 Task: Look for space in San Jerónimo Ixtepec, Mexico from 9th June, 2023 to 16th June, 2023 for 2 adults in price range Rs.8000 to Rs.16000. Place can be entire place with 2 bedrooms having 2 beds and 1 bathroom. Property type can be house, flat, guest house. Booking option can be shelf check-in. Required host language is English.
Action: Mouse moved to (407, 89)
Screenshot: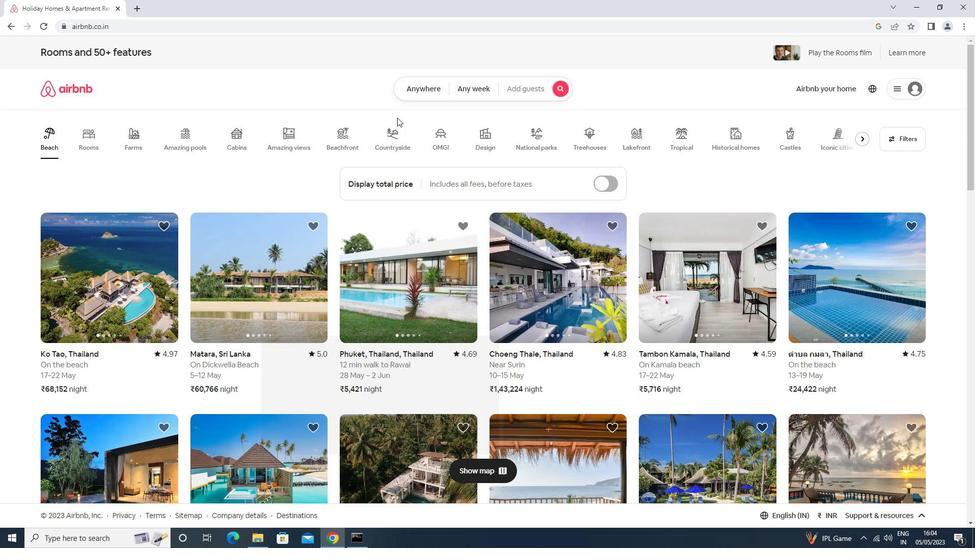 
Action: Mouse pressed left at (407, 89)
Screenshot: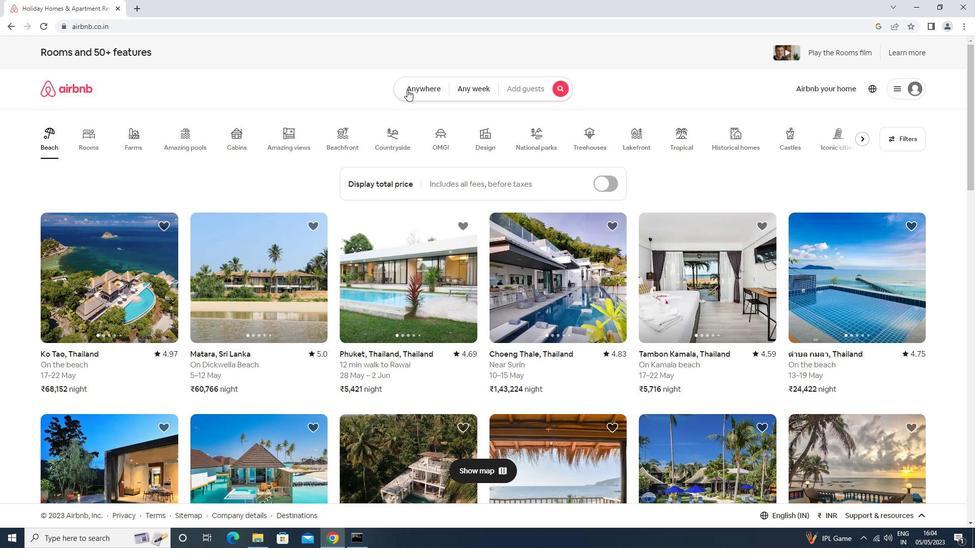 
Action: Mouse moved to (346, 125)
Screenshot: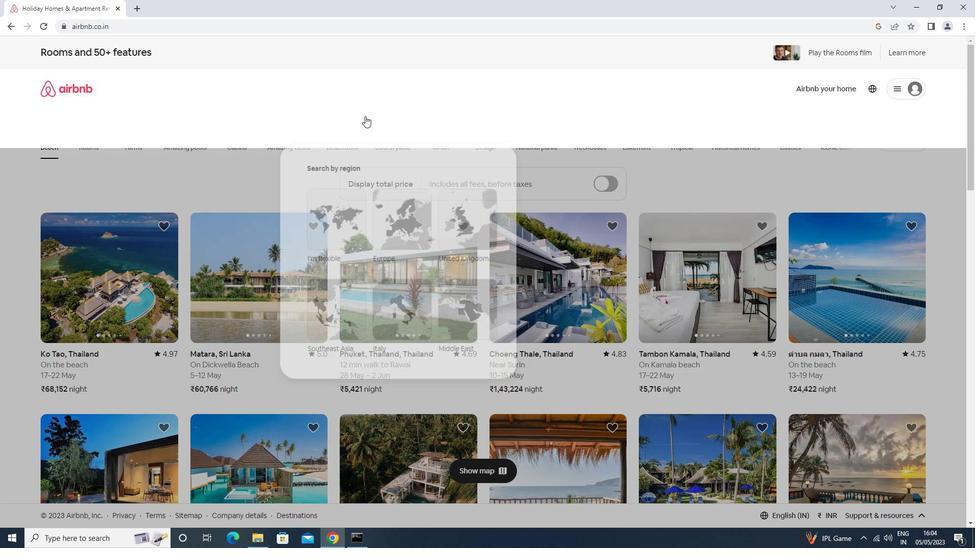 
Action: Mouse pressed left at (346, 125)
Screenshot: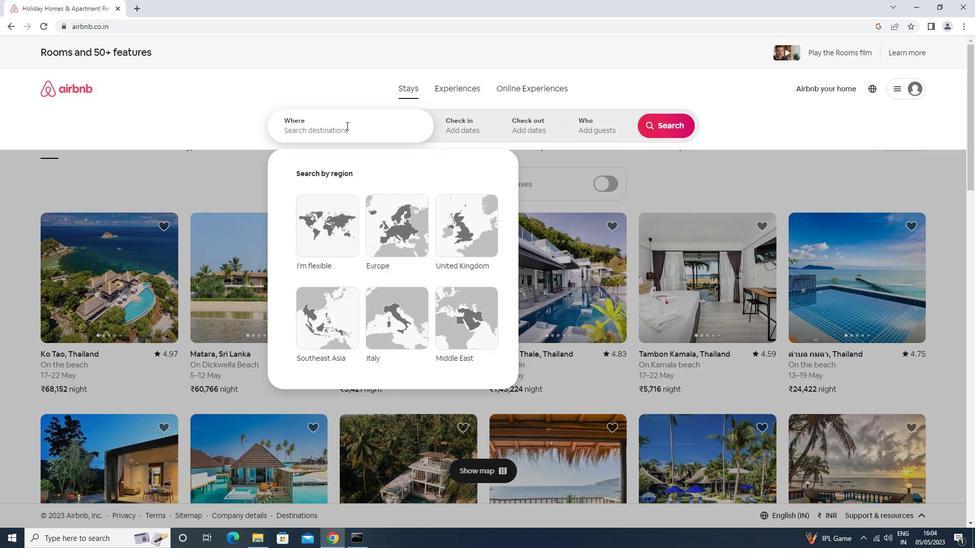 
Action: Key pressed san<Key.space>jeronimo<Key.space>lxtepec<Key.down><Key.enter>
Screenshot: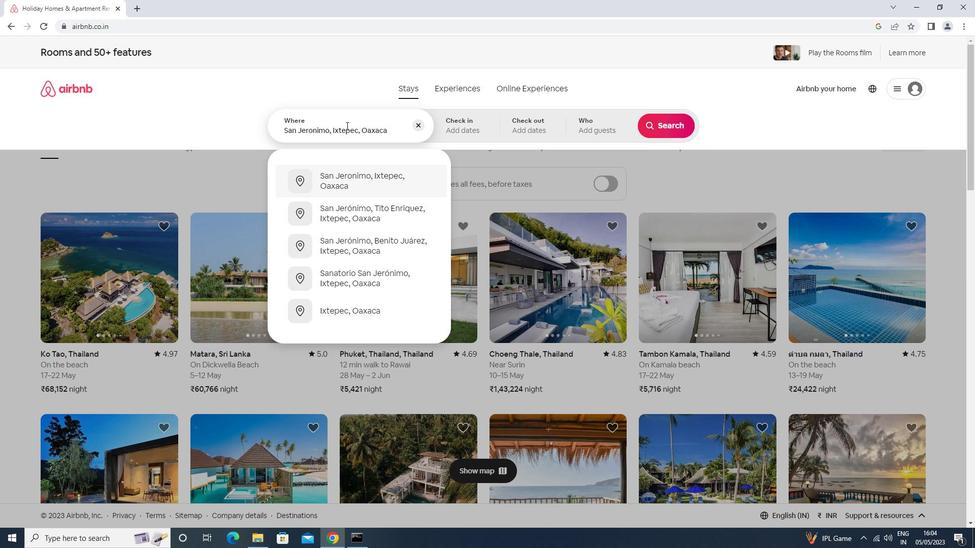 
Action: Mouse moved to (624, 272)
Screenshot: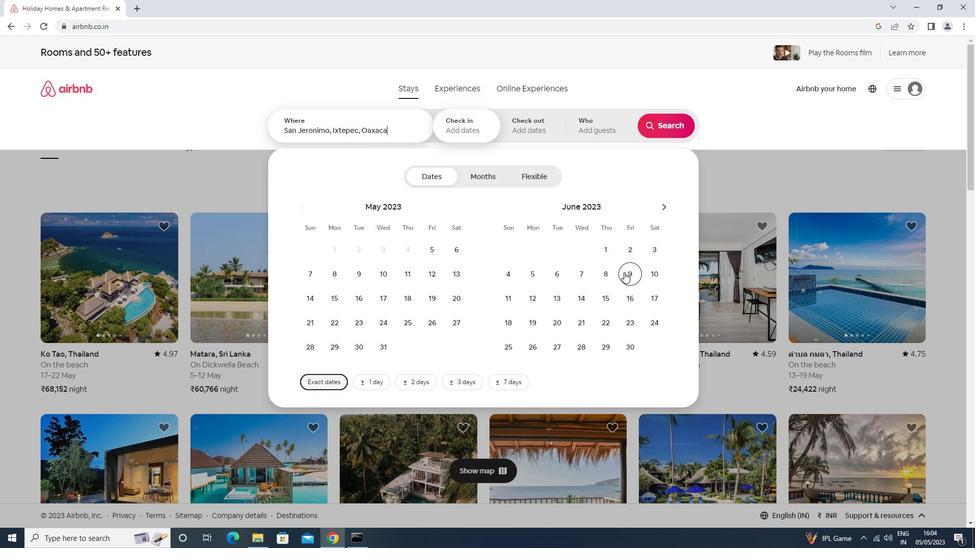 
Action: Mouse pressed left at (624, 272)
Screenshot: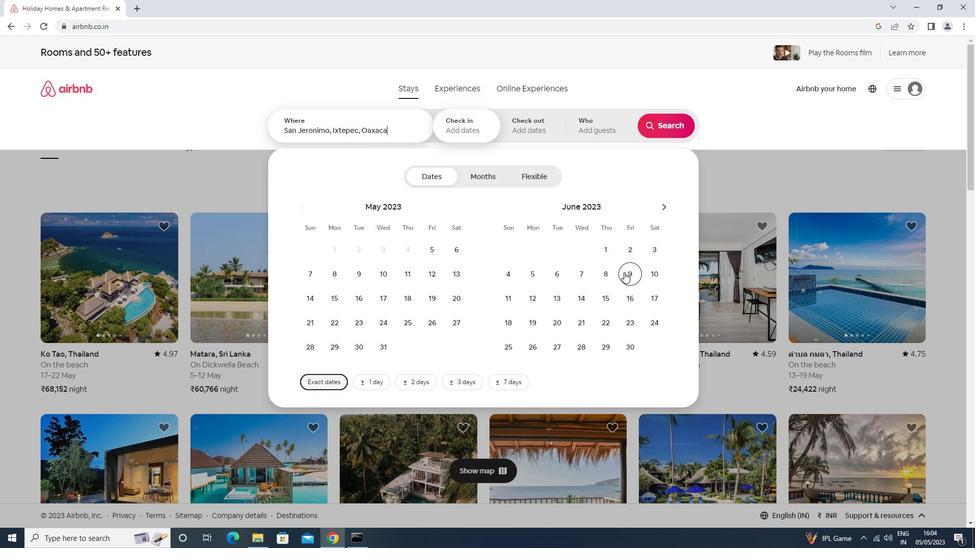 
Action: Mouse moved to (631, 292)
Screenshot: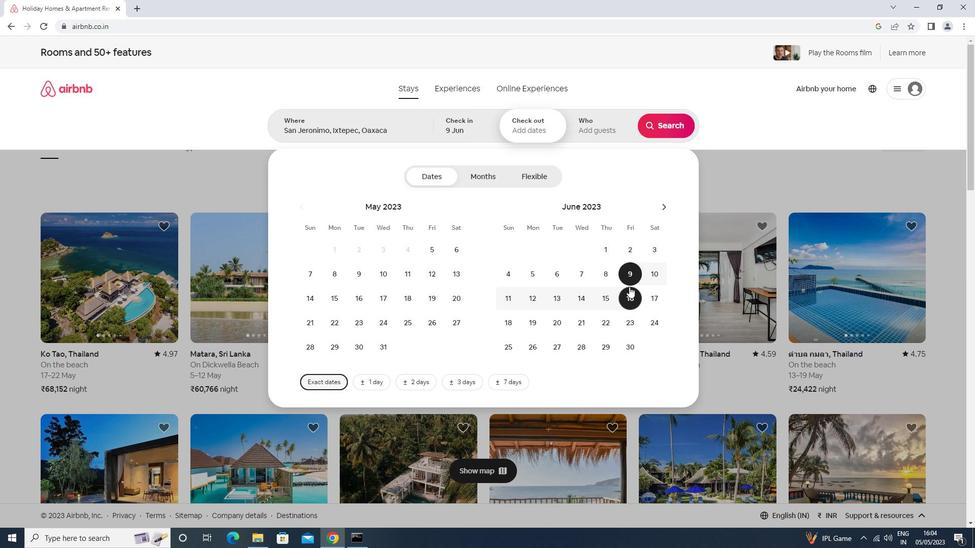 
Action: Mouse pressed left at (631, 292)
Screenshot: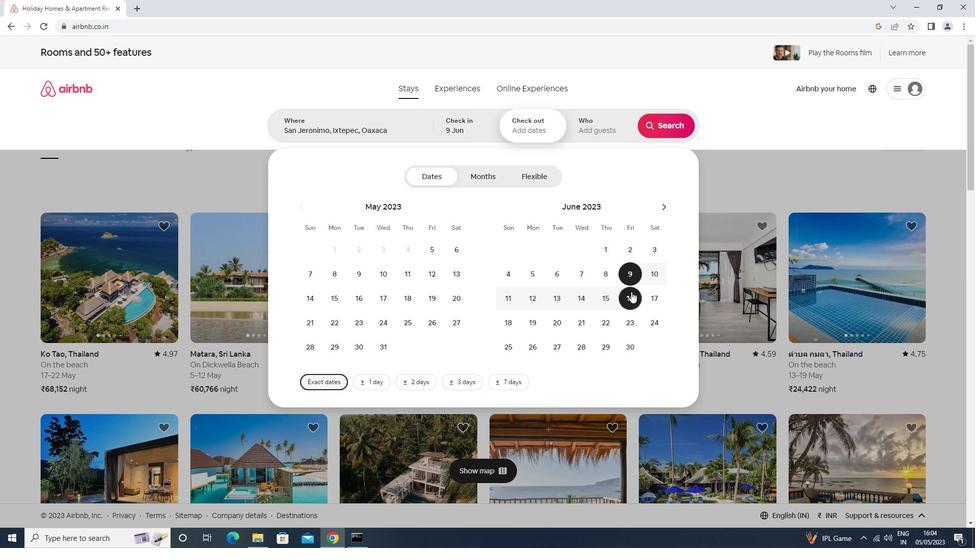 
Action: Mouse moved to (595, 119)
Screenshot: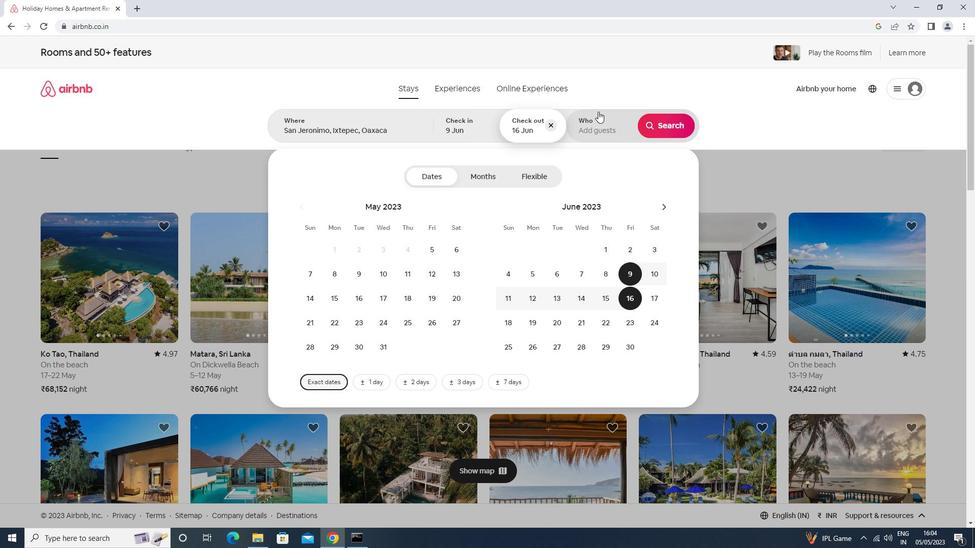 
Action: Mouse pressed left at (595, 119)
Screenshot: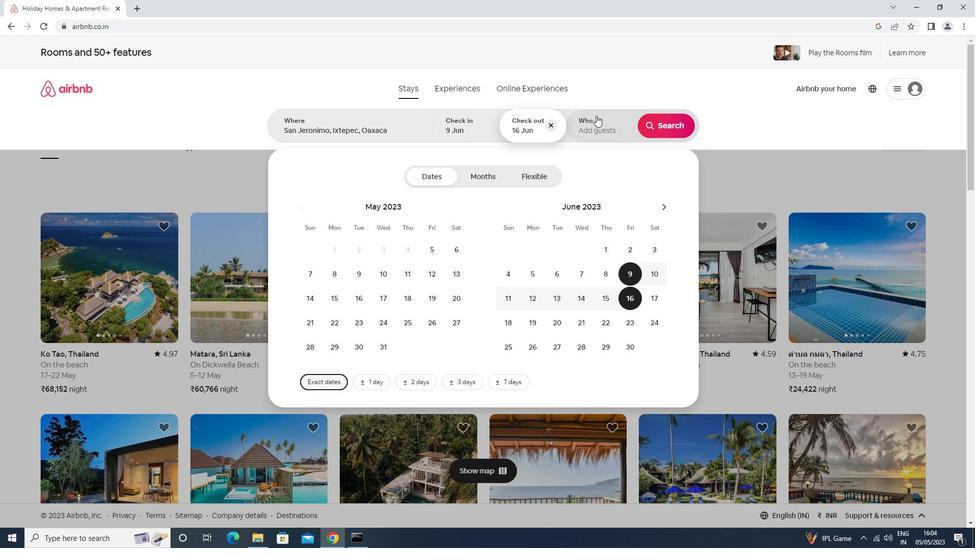 
Action: Mouse moved to (671, 177)
Screenshot: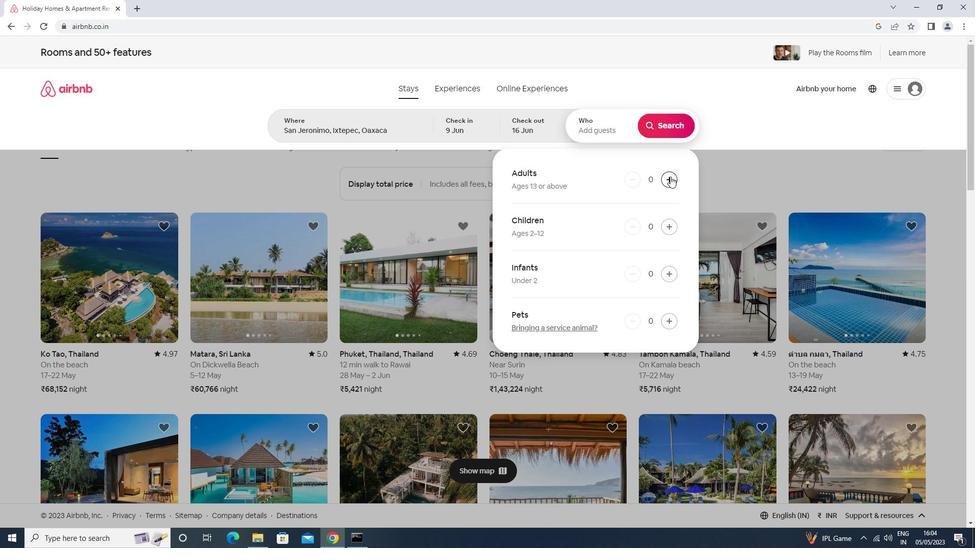 
Action: Mouse pressed left at (671, 177)
Screenshot: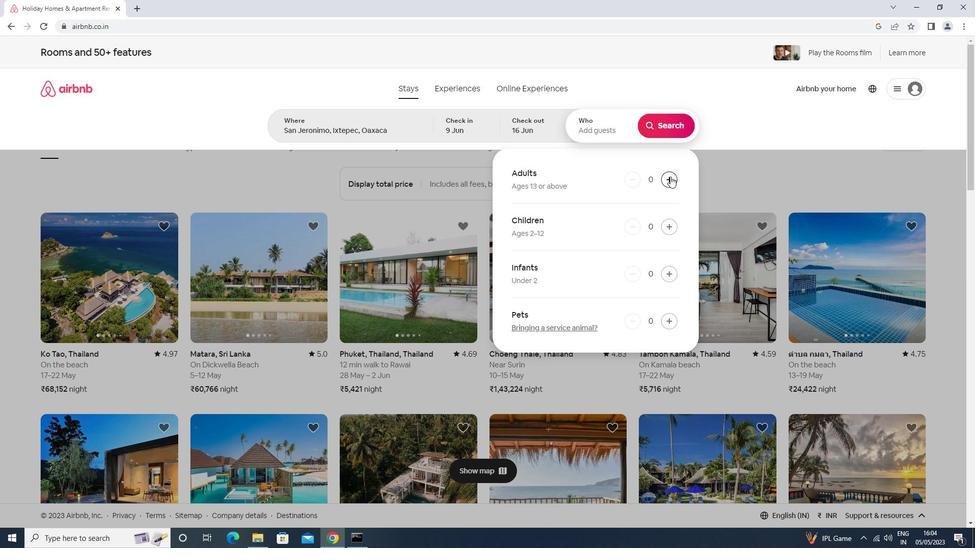 
Action: Mouse moved to (672, 175)
Screenshot: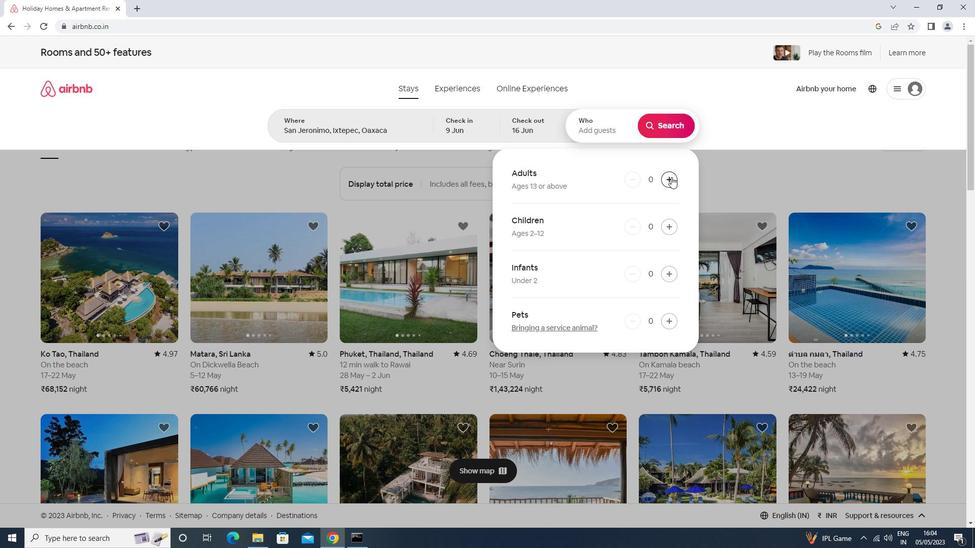 
Action: Mouse pressed left at (672, 175)
Screenshot: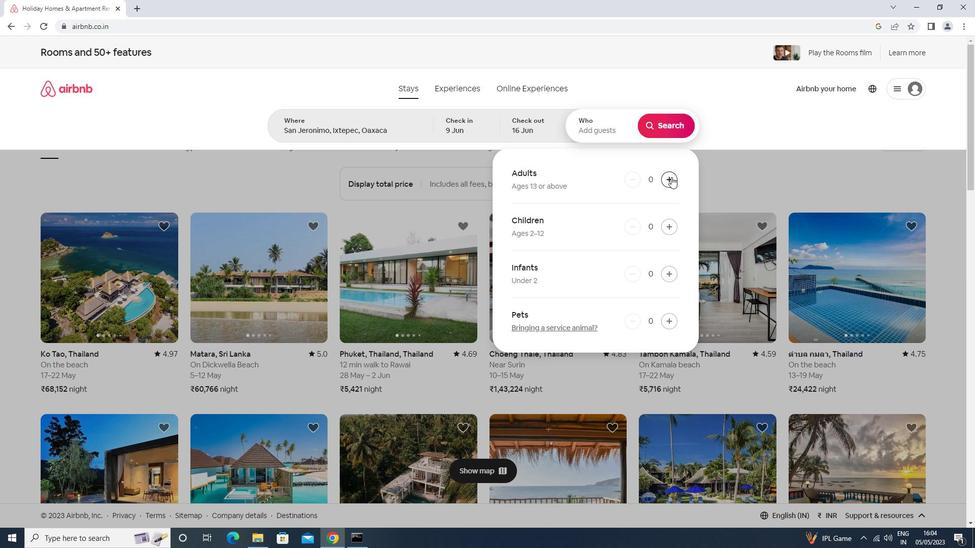 
Action: Mouse moved to (661, 122)
Screenshot: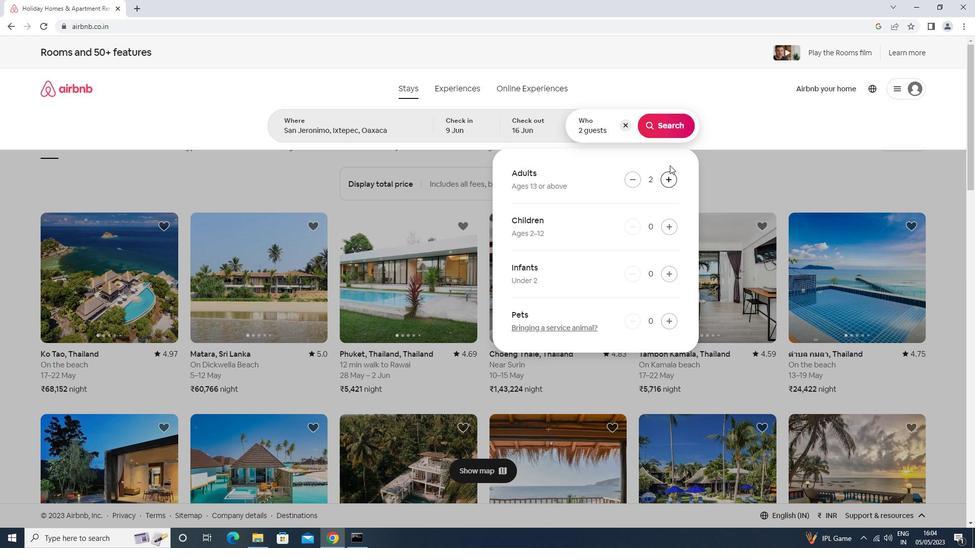 
Action: Mouse pressed left at (661, 122)
Screenshot: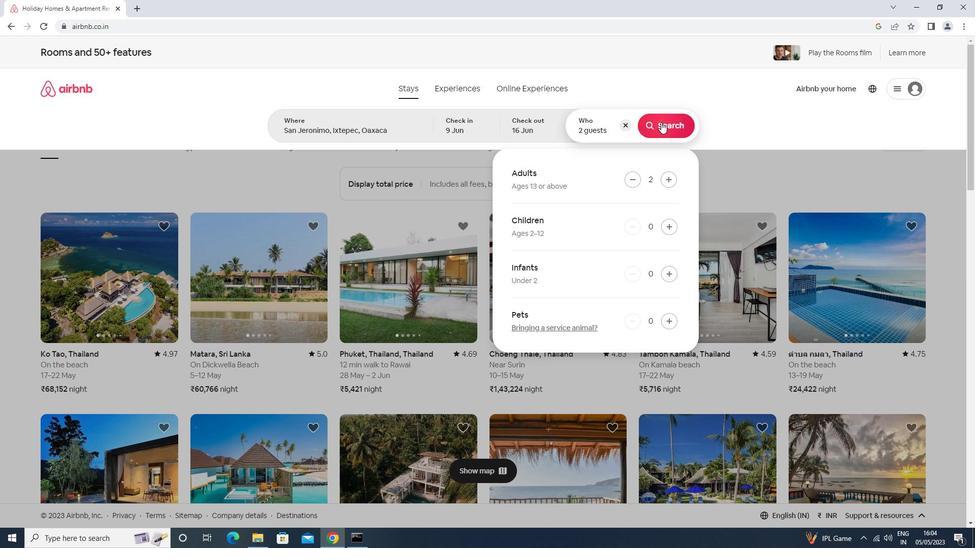 
Action: Mouse moved to (935, 97)
Screenshot: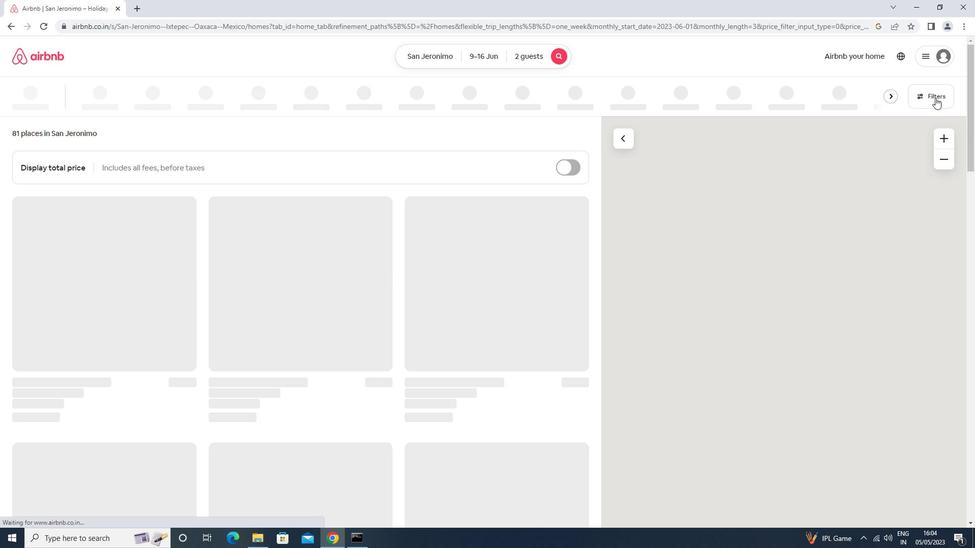 
Action: Mouse pressed left at (935, 97)
Screenshot: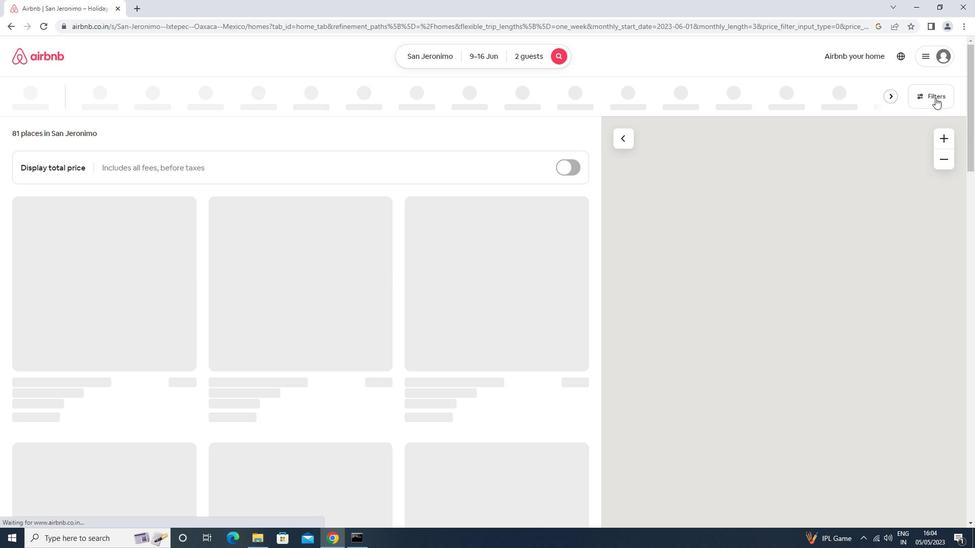 
Action: Mouse moved to (430, 339)
Screenshot: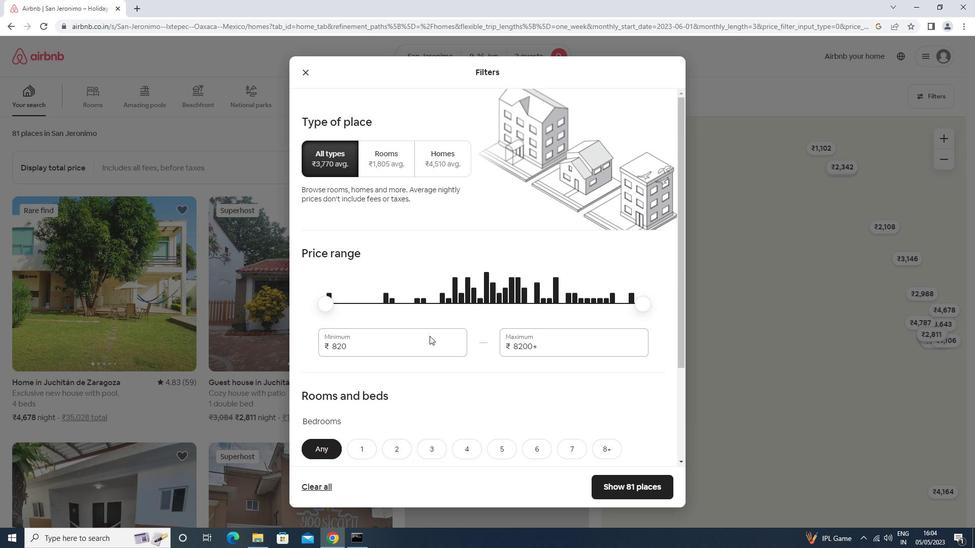 
Action: Mouse pressed left at (430, 339)
Screenshot: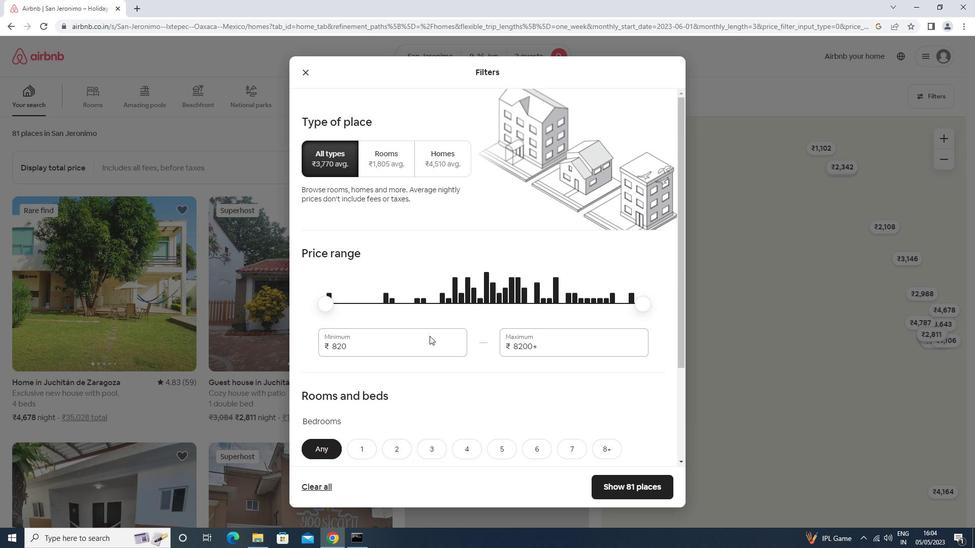
Action: Mouse moved to (429, 334)
Screenshot: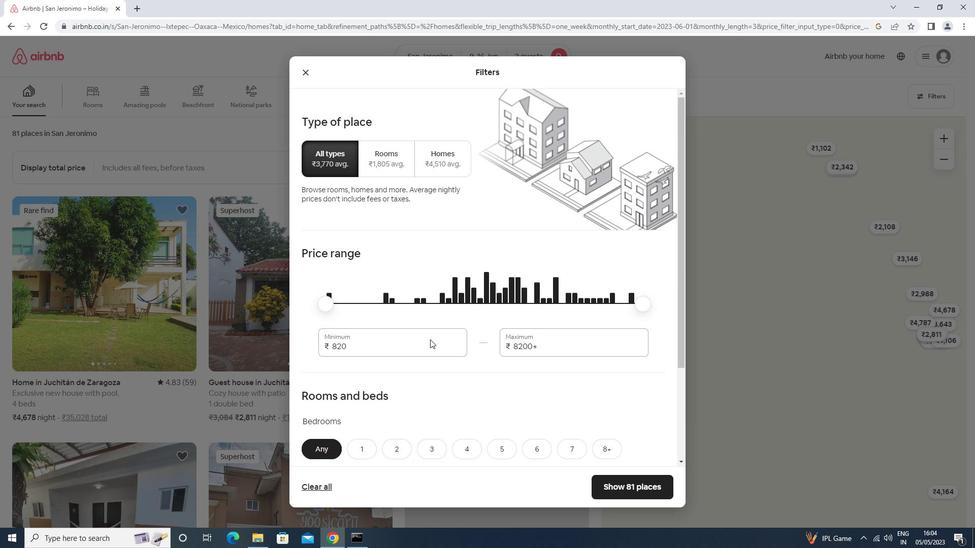 
Action: Key pressed <Key.backspace><Key.backspace>000<Key.tab>16000
Screenshot: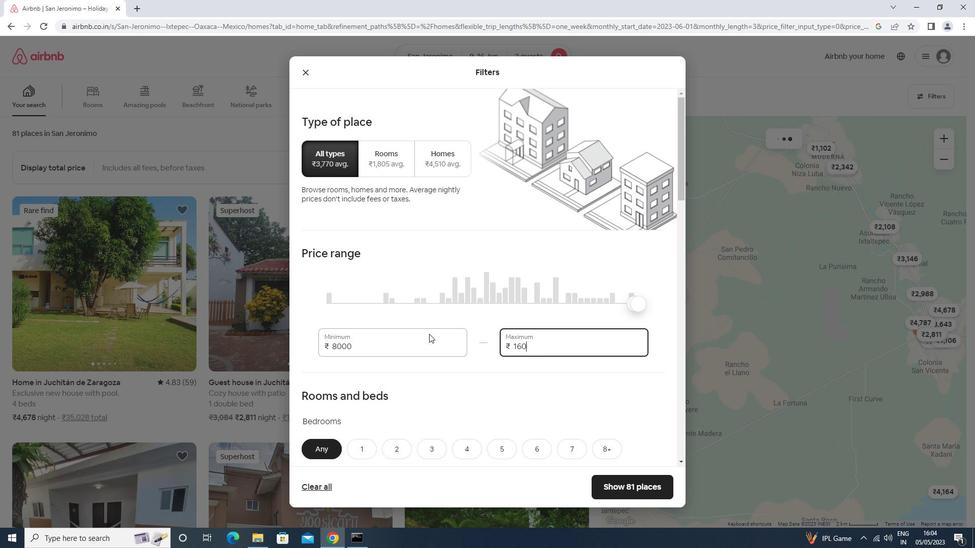 
Action: Mouse moved to (409, 310)
Screenshot: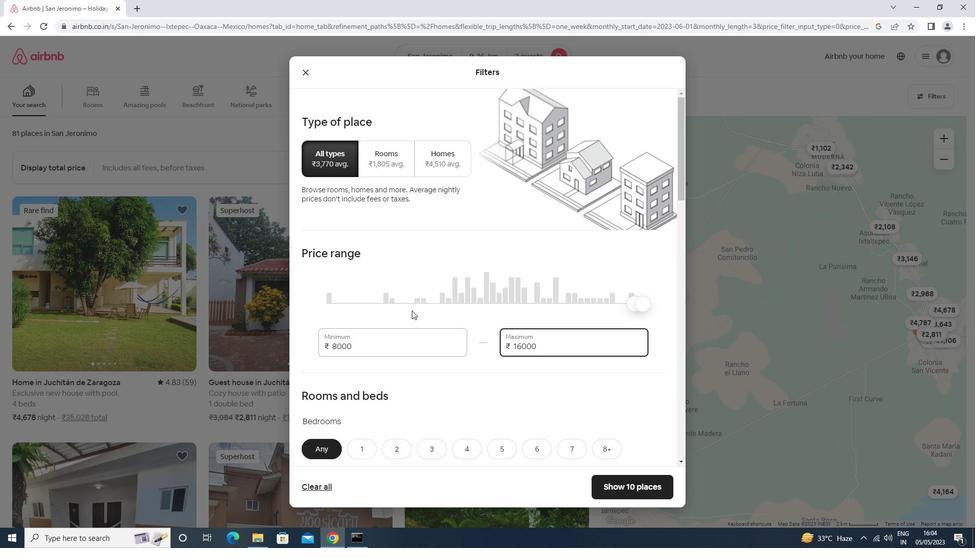 
Action: Mouse scrolled (409, 310) with delta (0, 0)
Screenshot: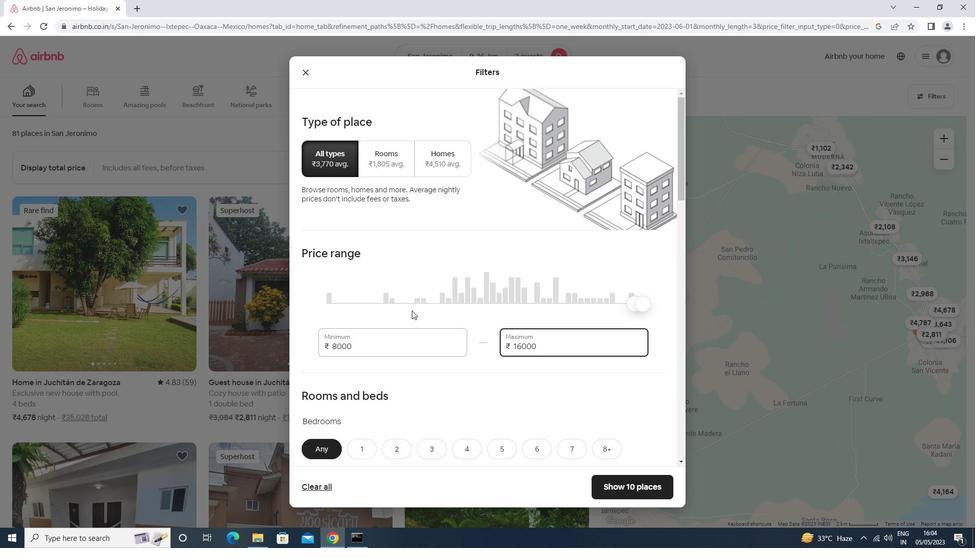 
Action: Mouse scrolled (409, 310) with delta (0, 0)
Screenshot: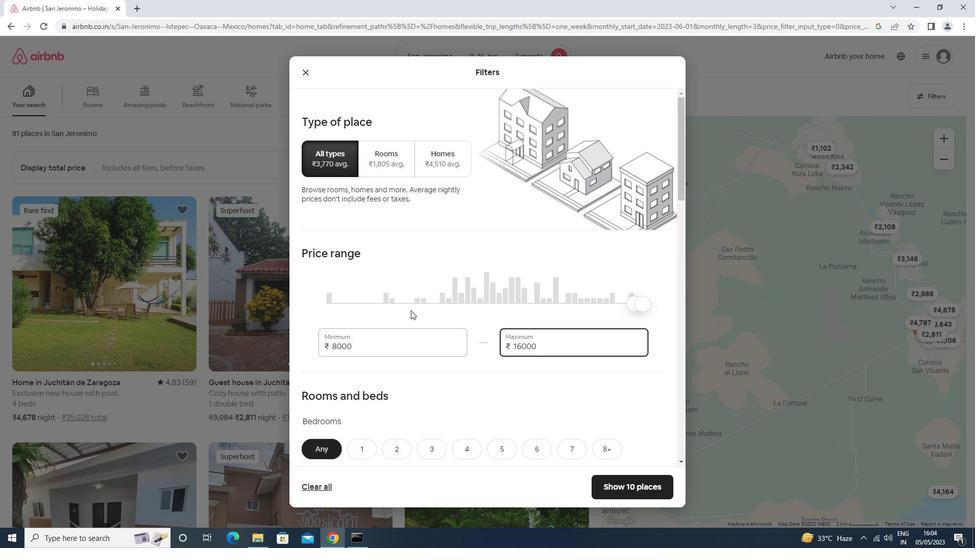 
Action: Mouse scrolled (409, 310) with delta (0, 0)
Screenshot: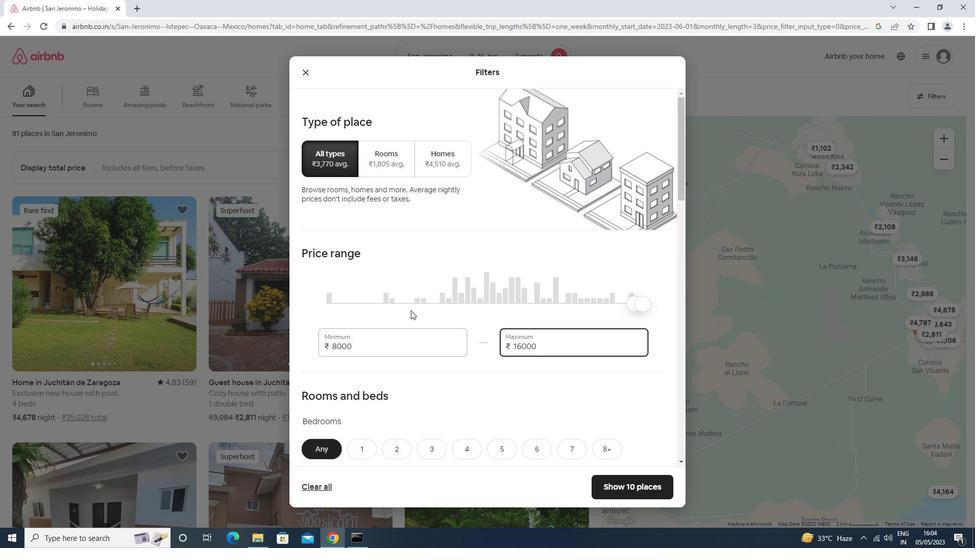 
Action: Mouse scrolled (409, 310) with delta (0, 0)
Screenshot: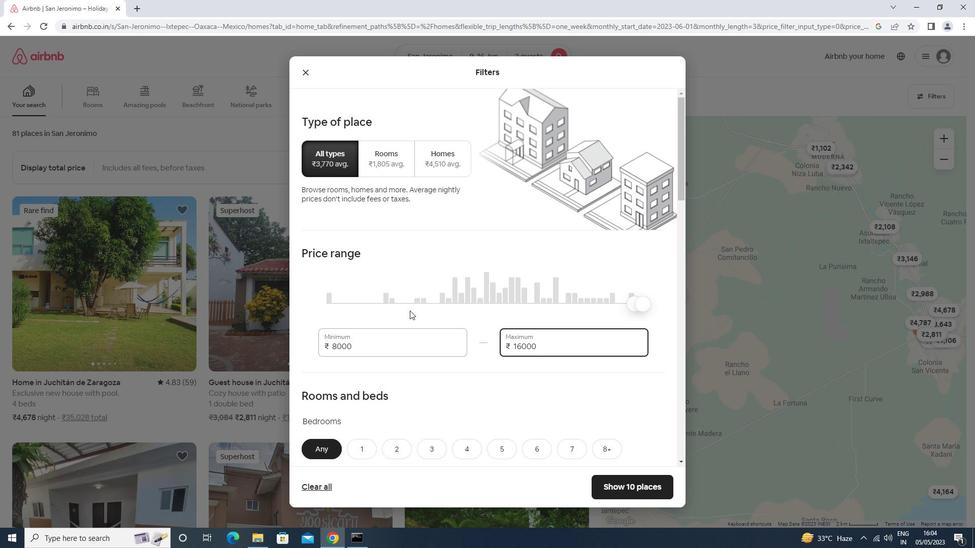 
Action: Mouse scrolled (409, 310) with delta (0, 0)
Screenshot: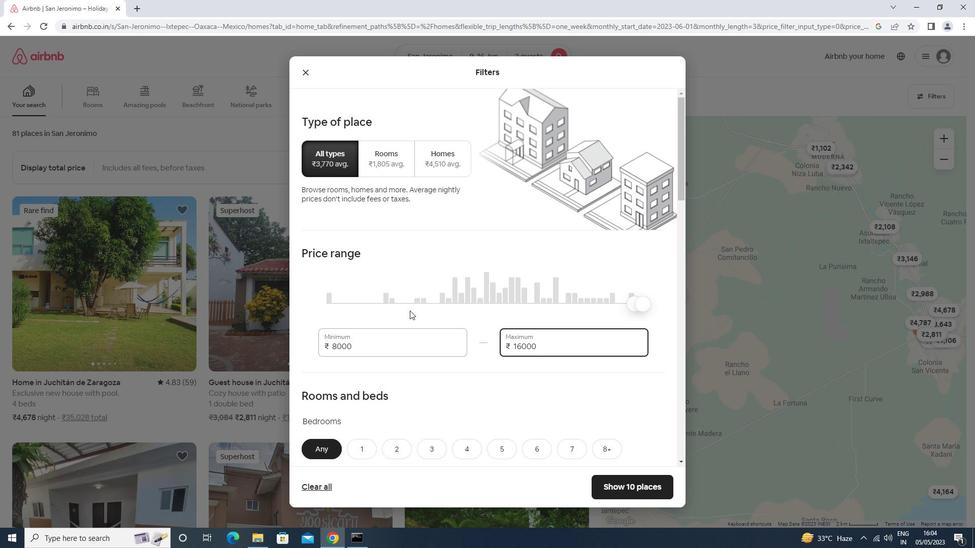 
Action: Mouse moved to (400, 197)
Screenshot: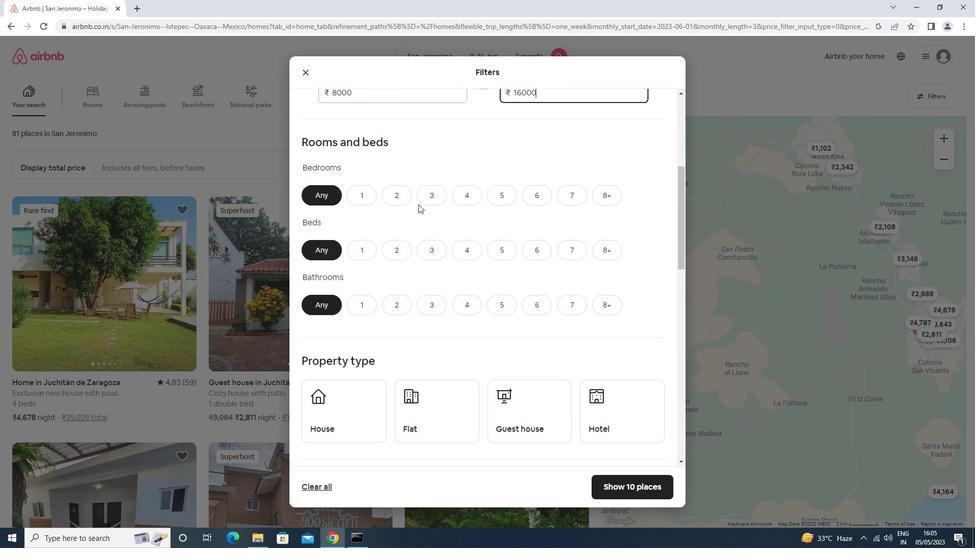 
Action: Mouse pressed left at (400, 197)
Screenshot: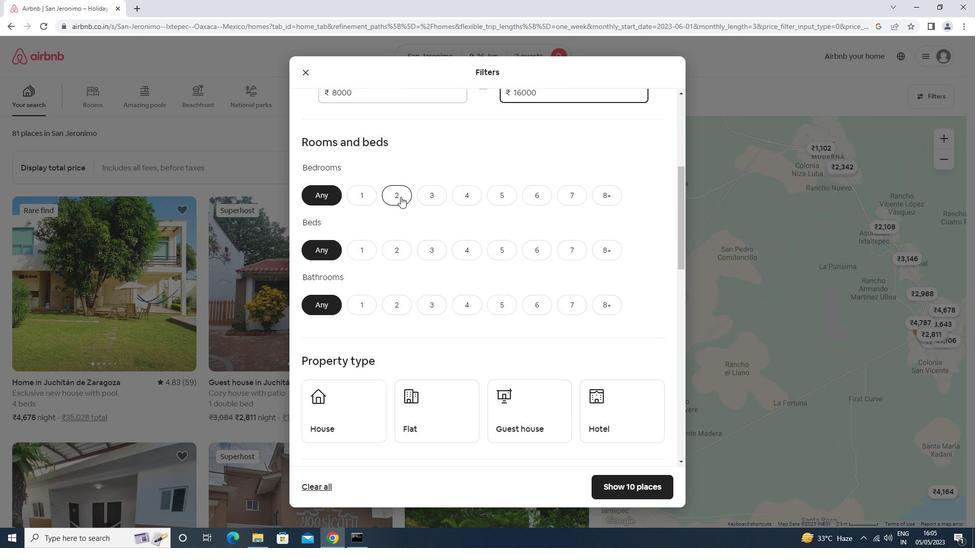 
Action: Mouse moved to (389, 254)
Screenshot: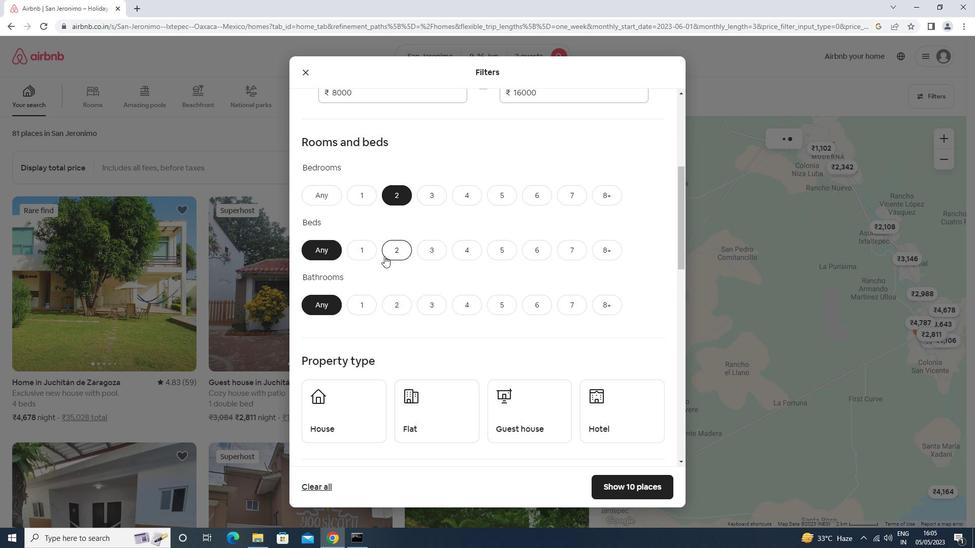 
Action: Mouse pressed left at (389, 254)
Screenshot: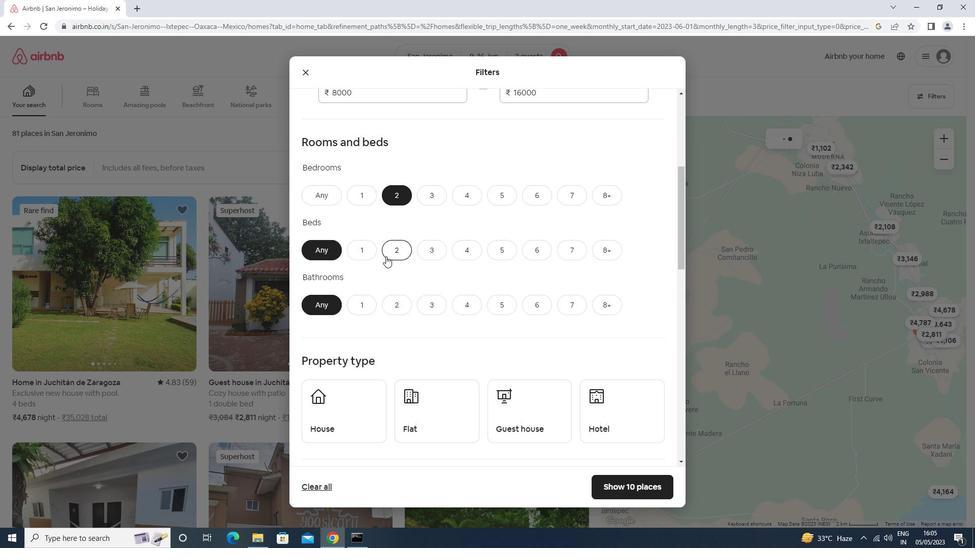 
Action: Mouse moved to (373, 297)
Screenshot: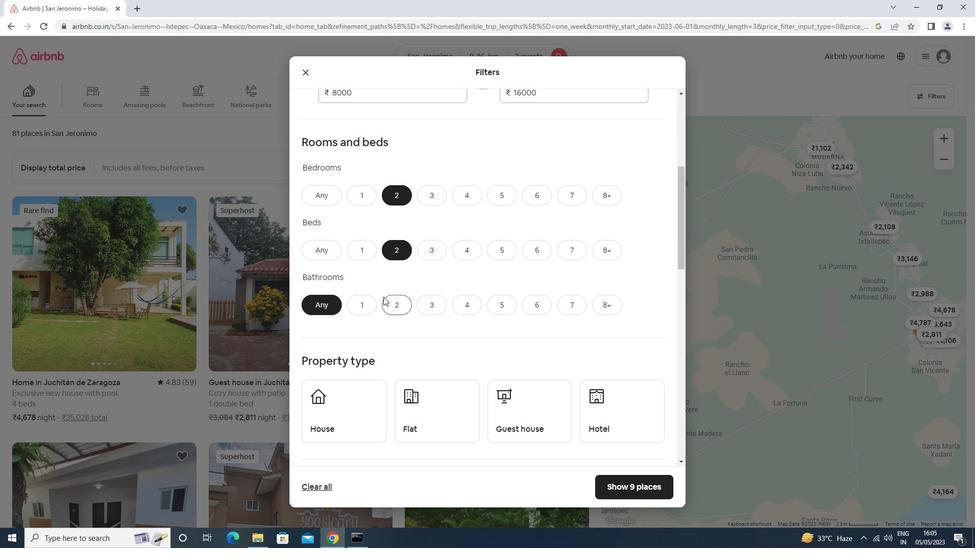 
Action: Mouse pressed left at (373, 297)
Screenshot: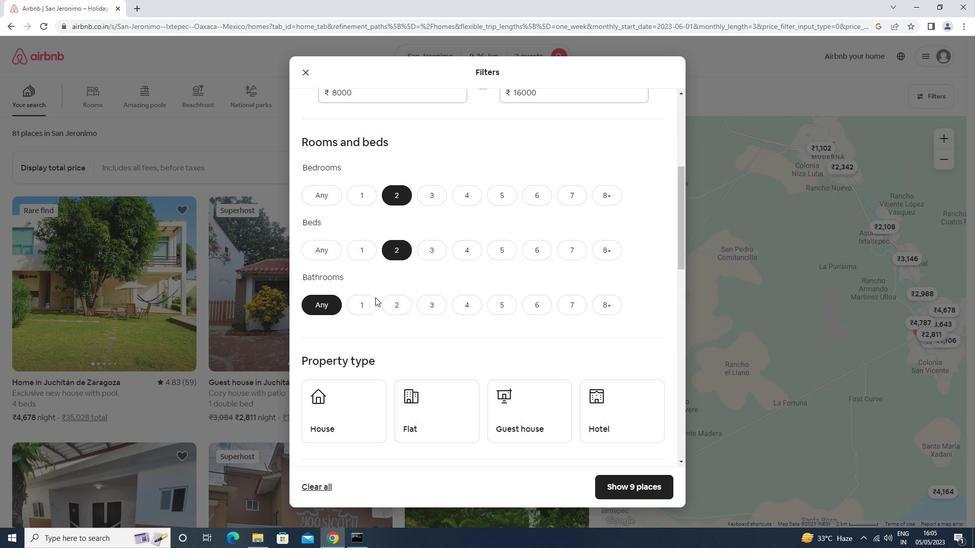 
Action: Mouse scrolled (373, 297) with delta (0, 0)
Screenshot: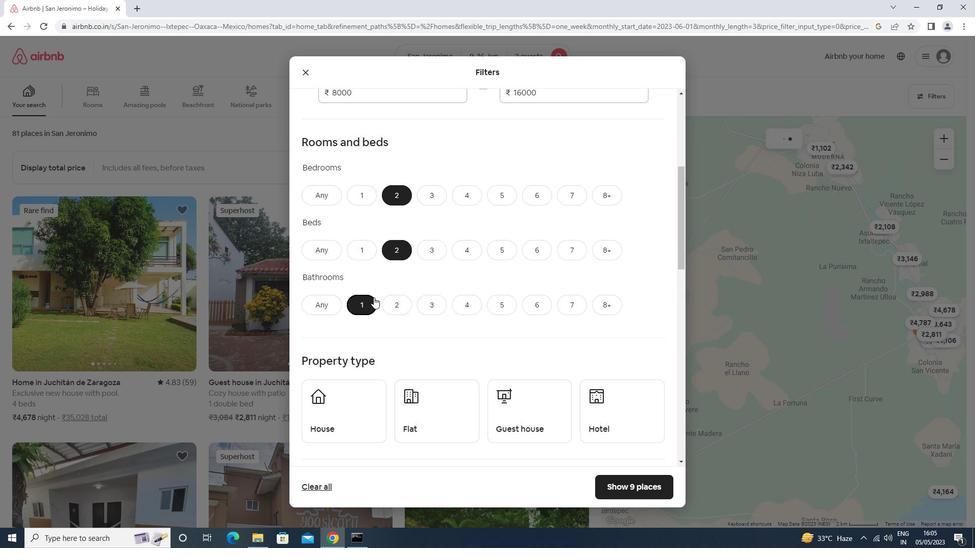 
Action: Mouse scrolled (373, 297) with delta (0, 0)
Screenshot: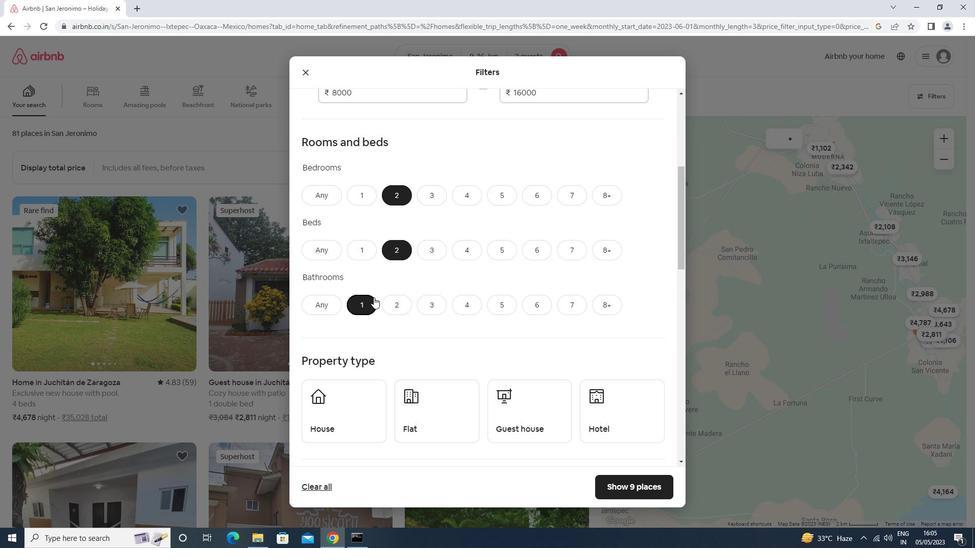 
Action: Mouse scrolled (373, 297) with delta (0, 0)
Screenshot: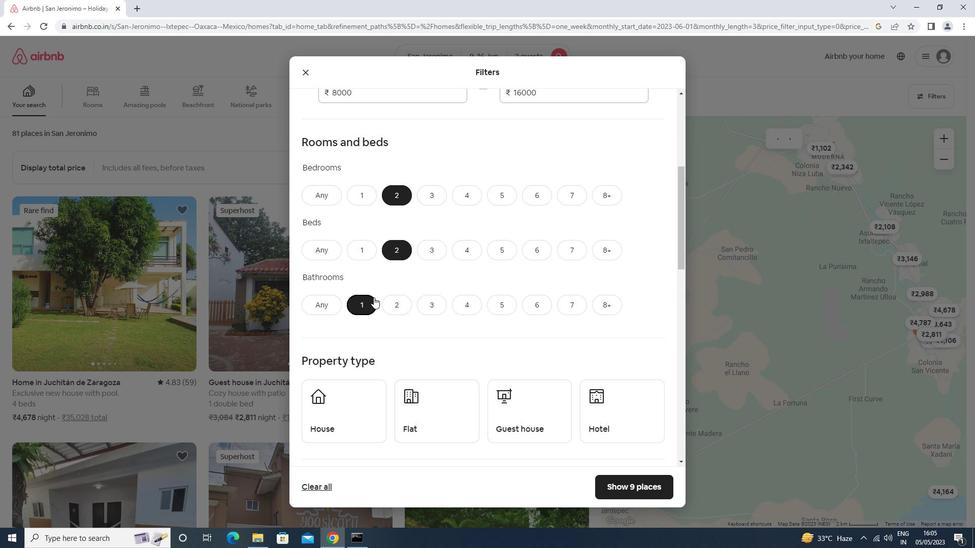 
Action: Mouse scrolled (373, 297) with delta (0, 0)
Screenshot: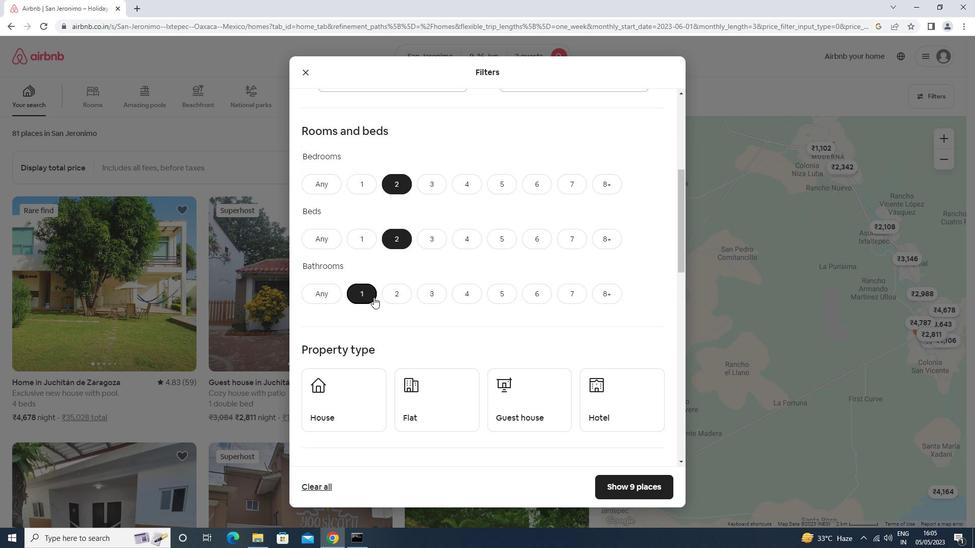 
Action: Mouse moved to (364, 228)
Screenshot: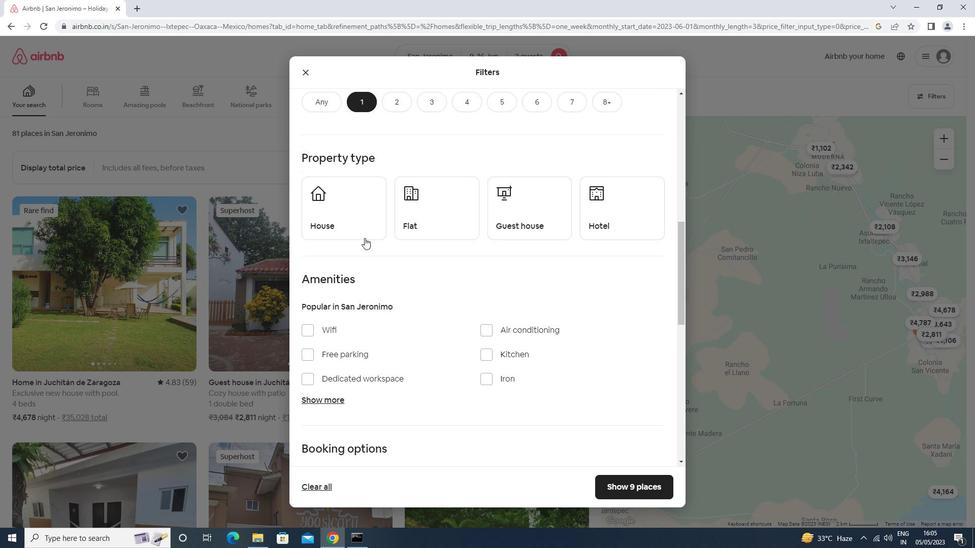 
Action: Mouse pressed left at (364, 228)
Screenshot: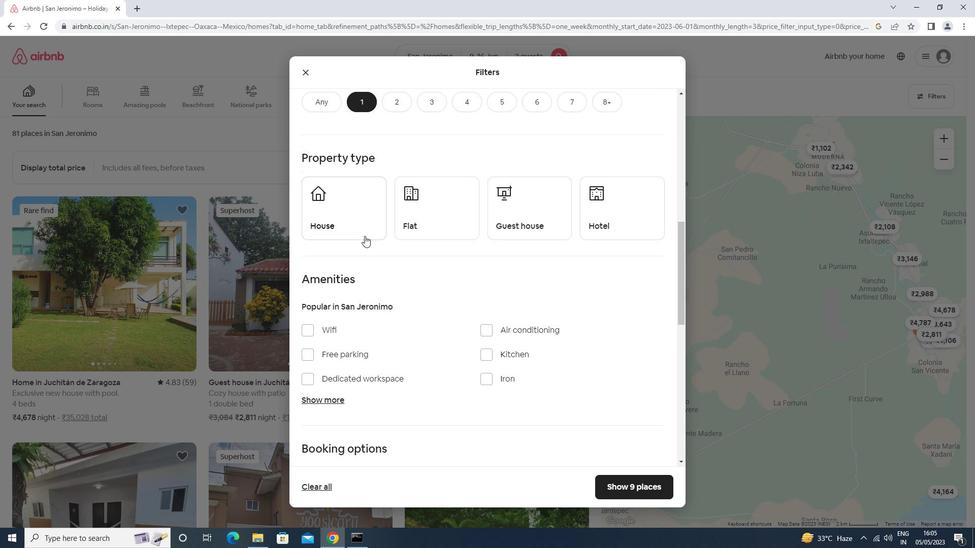 
Action: Mouse moved to (451, 221)
Screenshot: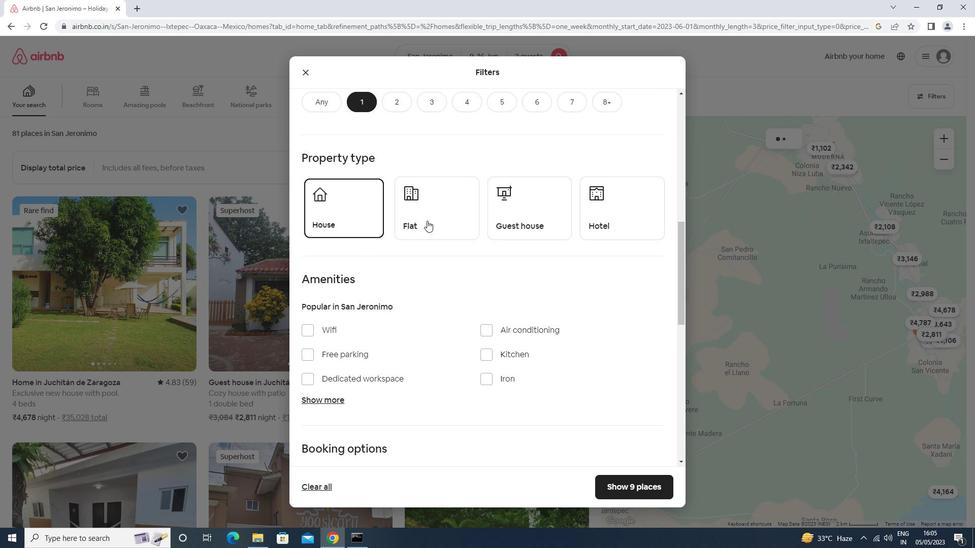 
Action: Mouse pressed left at (451, 221)
Screenshot: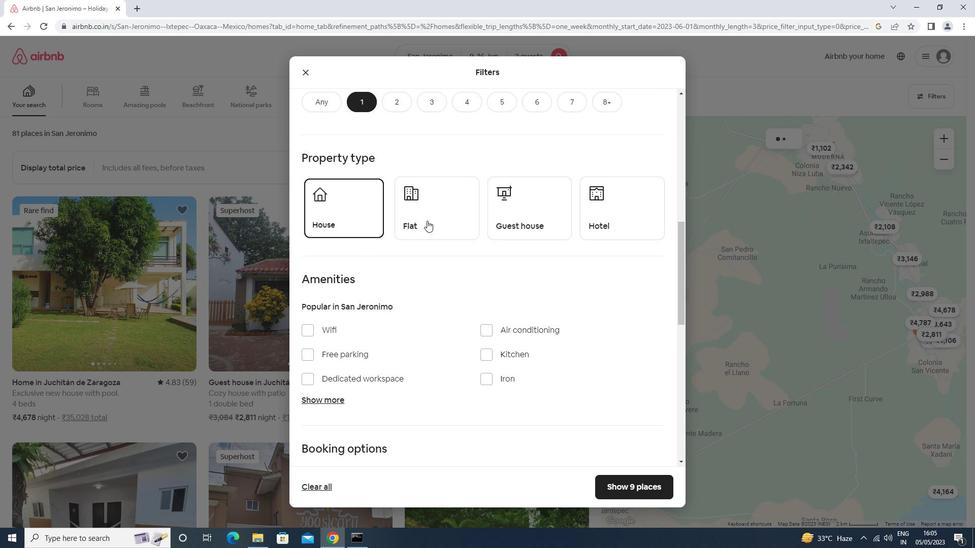 
Action: Mouse moved to (541, 215)
Screenshot: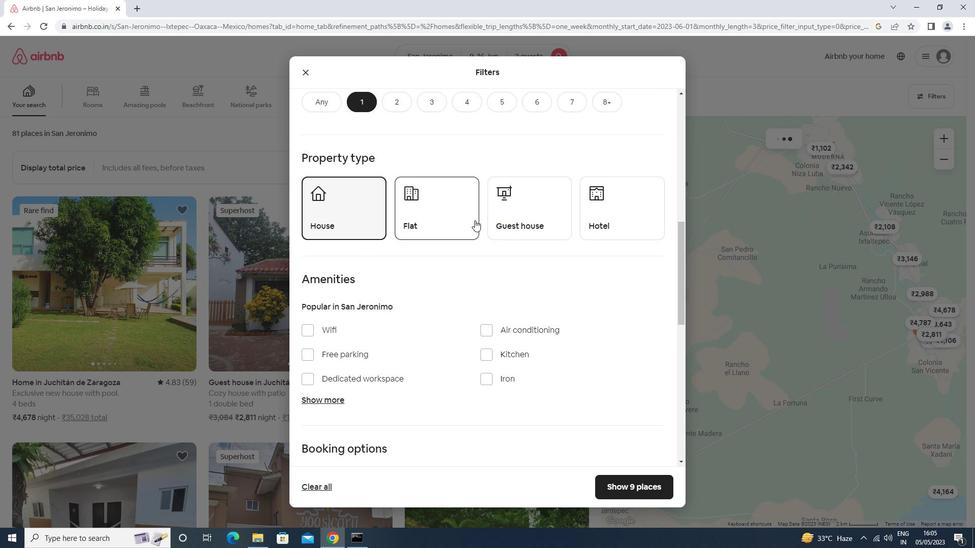 
Action: Mouse pressed left at (541, 215)
Screenshot: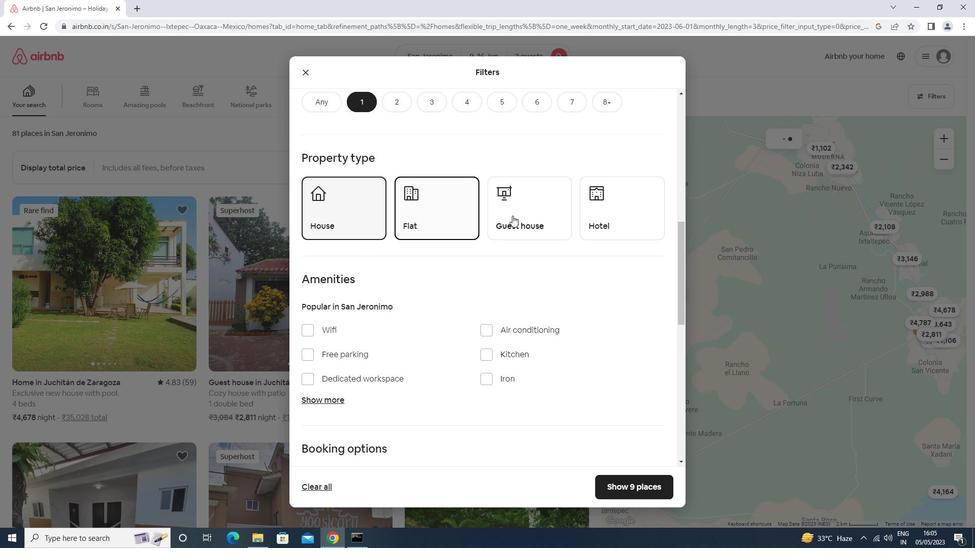 
Action: Mouse moved to (540, 218)
Screenshot: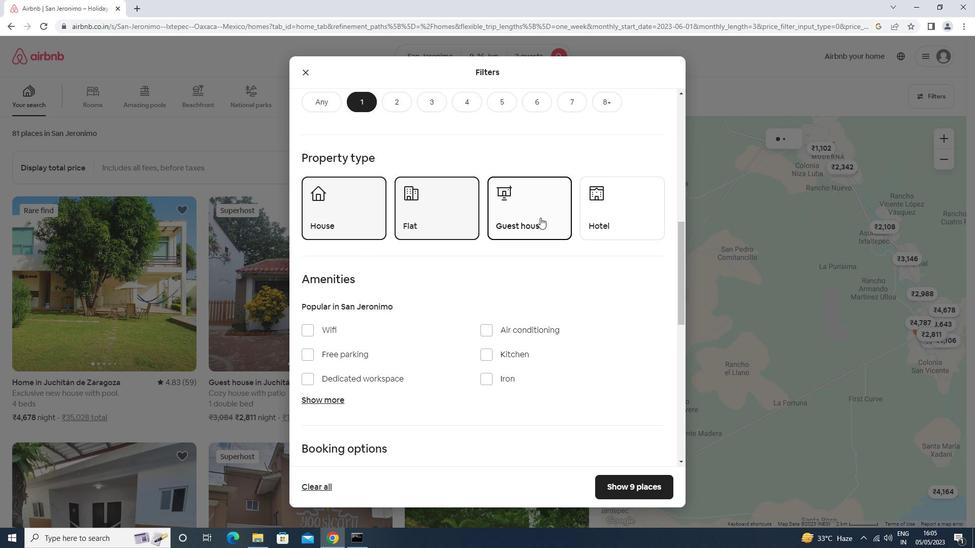 
Action: Mouse scrolled (540, 217) with delta (0, 0)
Screenshot: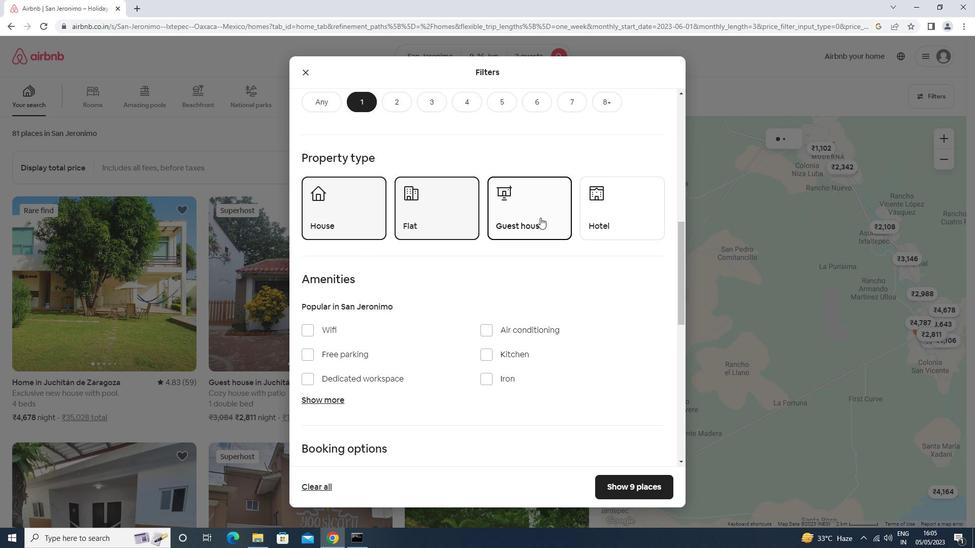 
Action: Mouse moved to (540, 218)
Screenshot: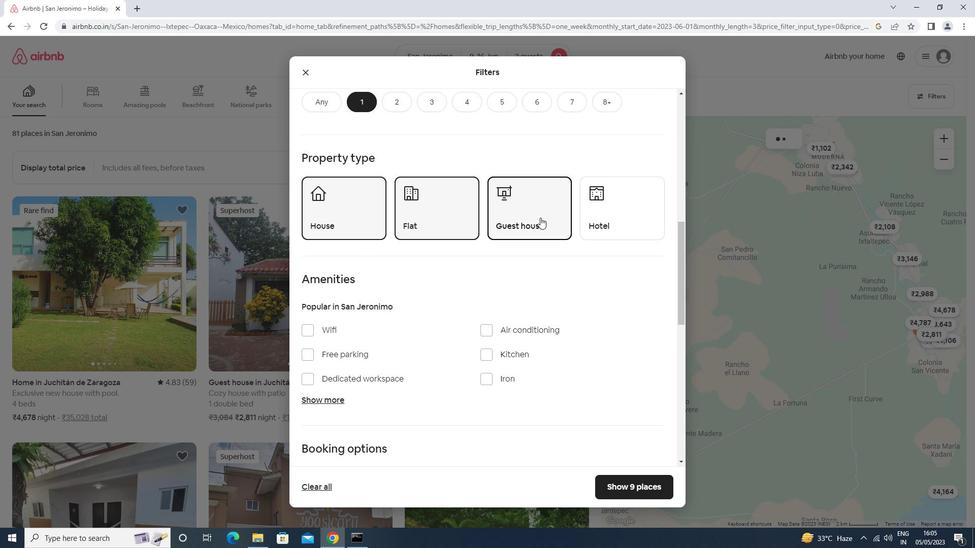 
Action: Mouse scrolled (540, 218) with delta (0, 0)
Screenshot: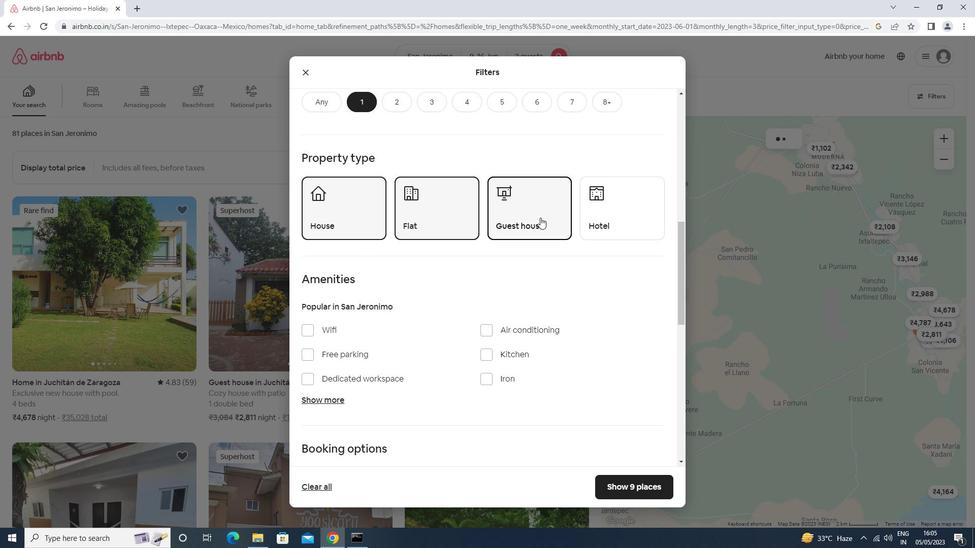 
Action: Mouse moved to (540, 219)
Screenshot: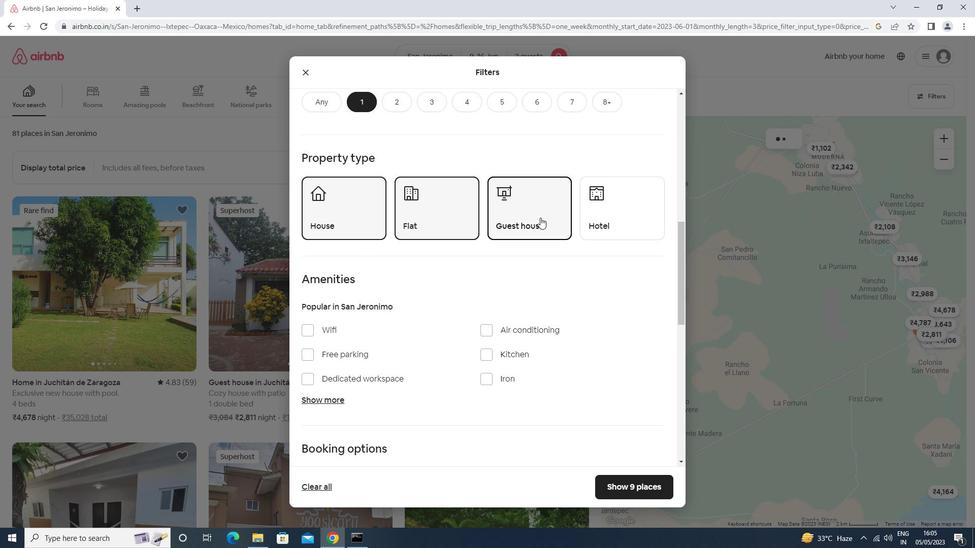 
Action: Mouse scrolled (540, 218) with delta (0, 0)
Screenshot: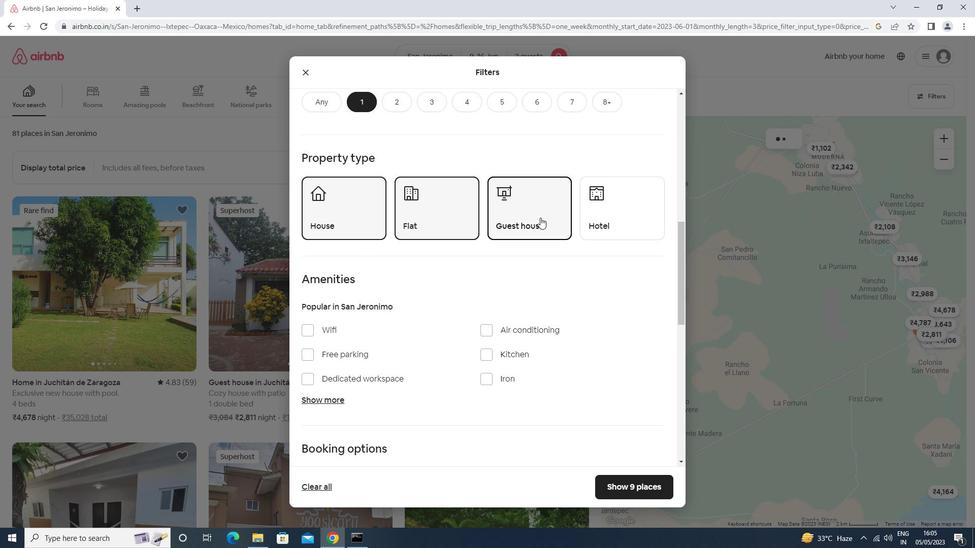 
Action: Mouse scrolled (540, 218) with delta (0, 0)
Screenshot: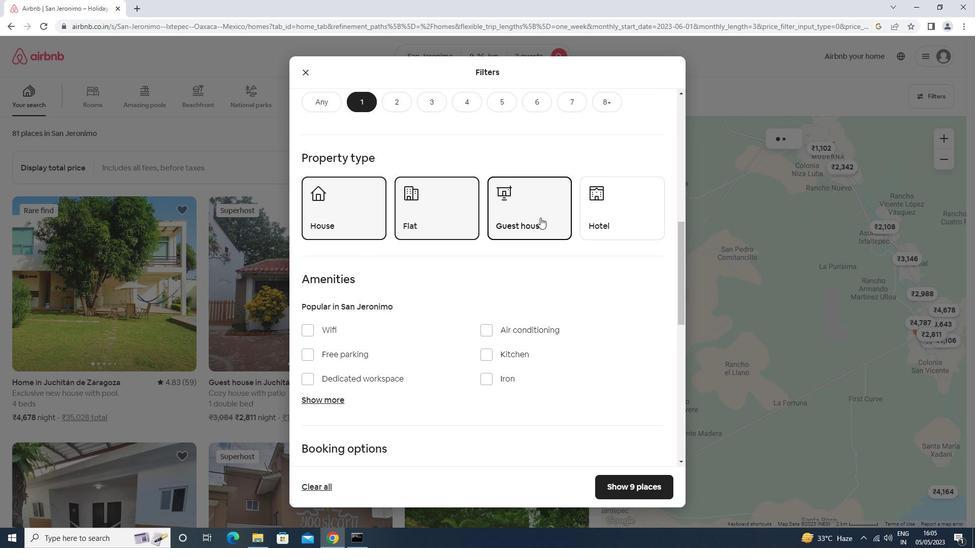 
Action: Mouse scrolled (540, 218) with delta (0, 0)
Screenshot: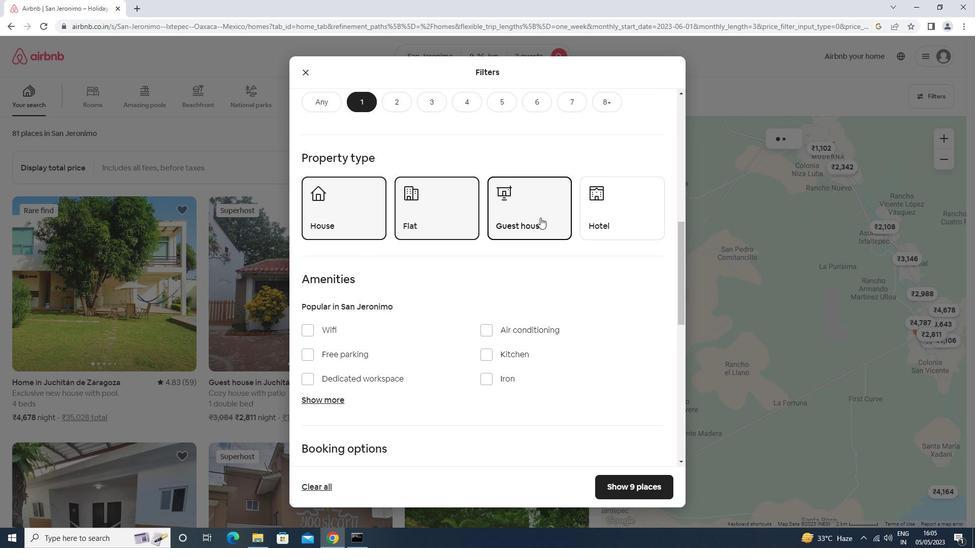 
Action: Mouse scrolled (540, 218) with delta (0, 0)
Screenshot: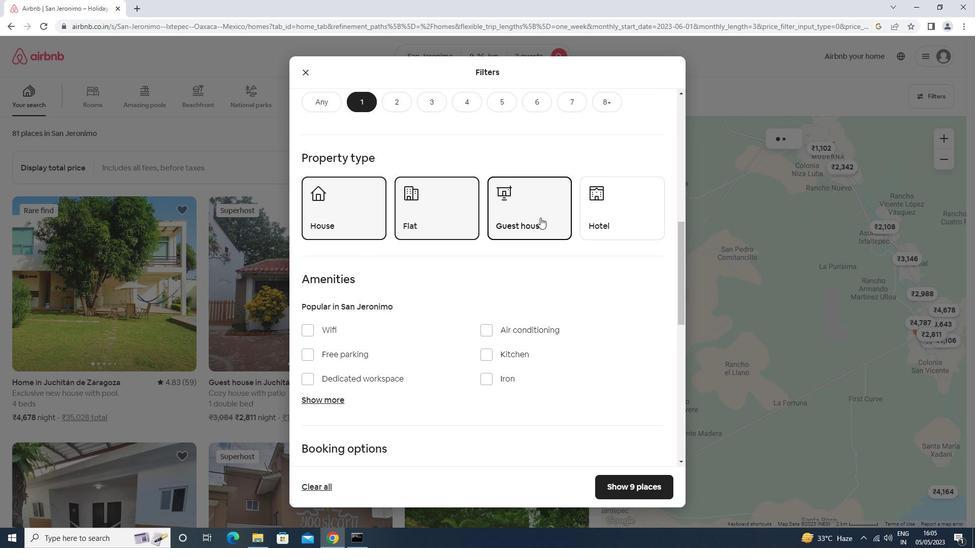 
Action: Mouse scrolled (540, 218) with delta (0, 0)
Screenshot: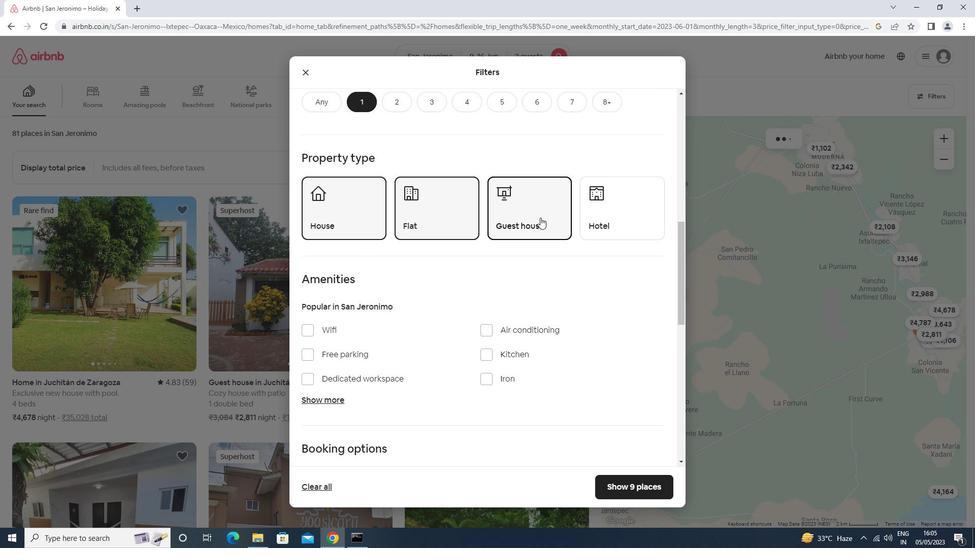 
Action: Mouse moved to (652, 160)
Screenshot: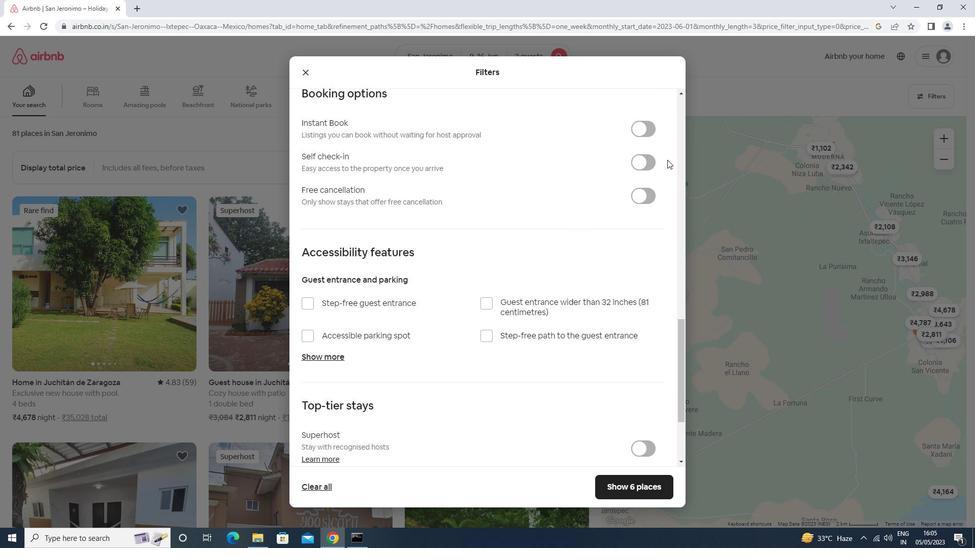
Action: Mouse pressed left at (652, 160)
Screenshot: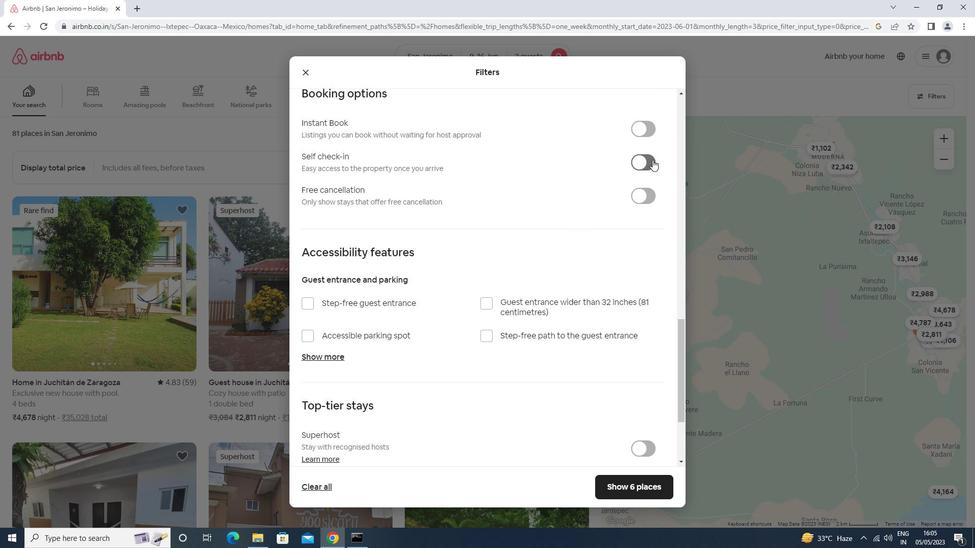 
Action: Mouse moved to (477, 280)
Screenshot: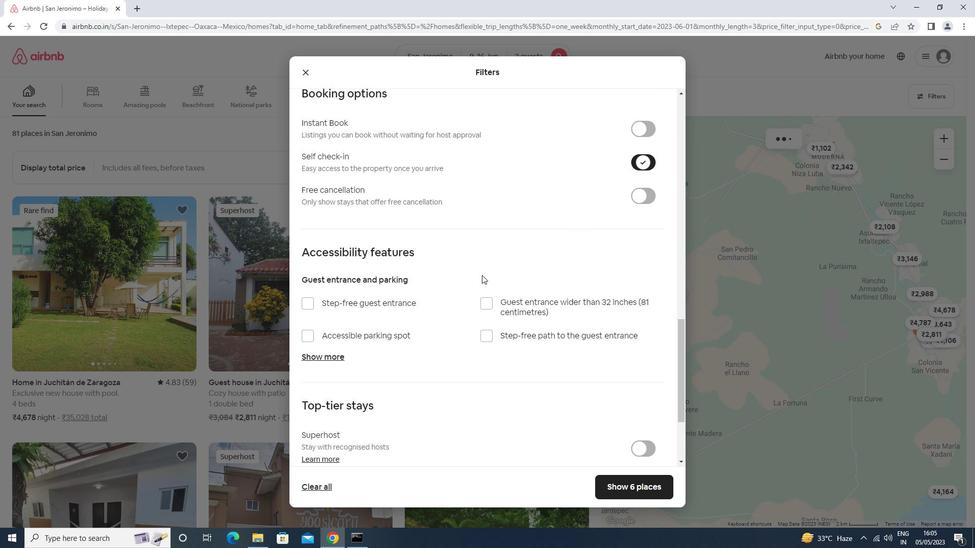 
Action: Mouse scrolled (477, 279) with delta (0, 0)
Screenshot: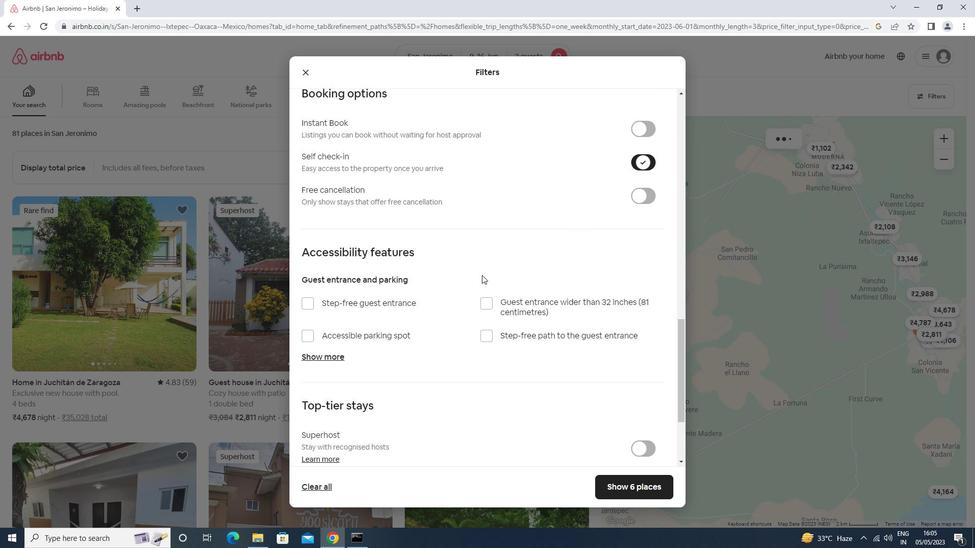 
Action: Mouse moved to (477, 281)
Screenshot: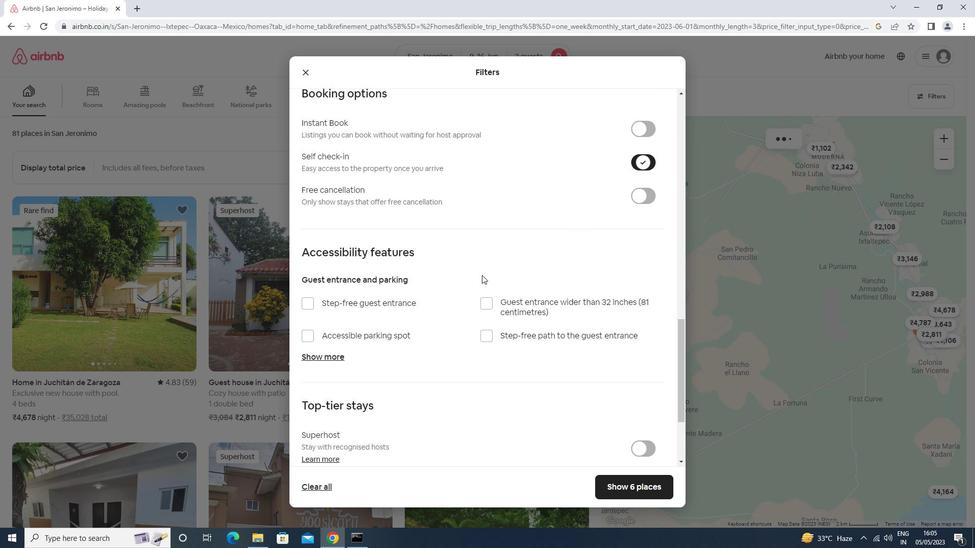 
Action: Mouse scrolled (477, 281) with delta (0, 0)
Screenshot: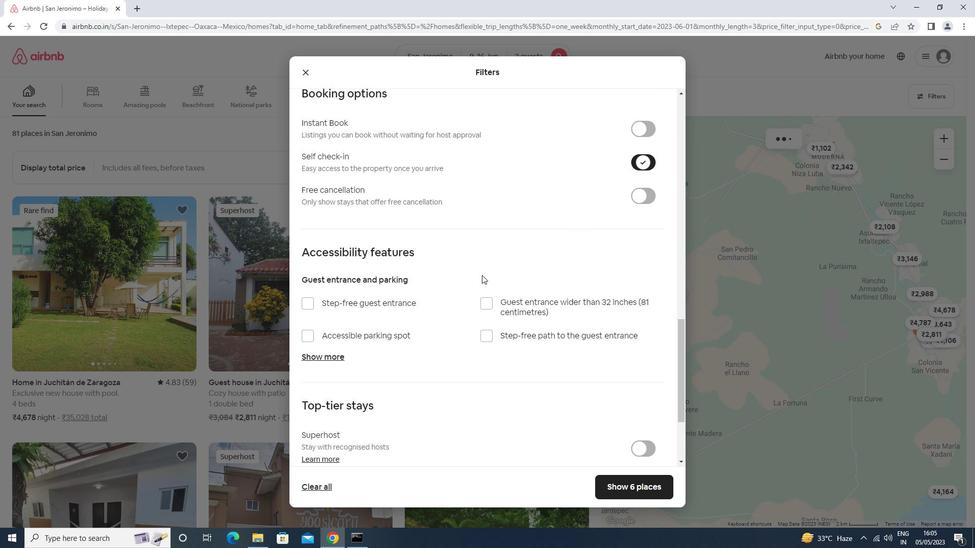 
Action: Mouse moved to (475, 283)
Screenshot: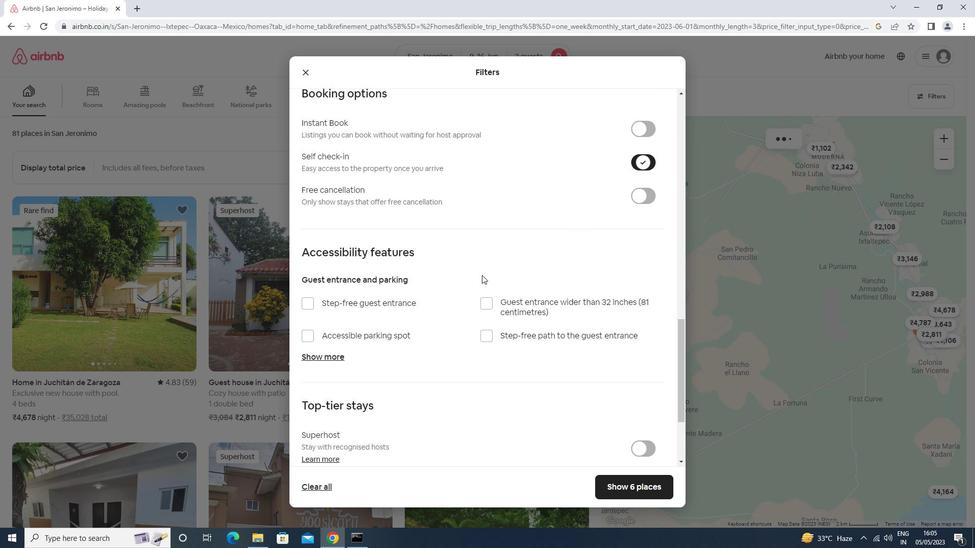 
Action: Mouse scrolled (475, 282) with delta (0, 0)
Screenshot: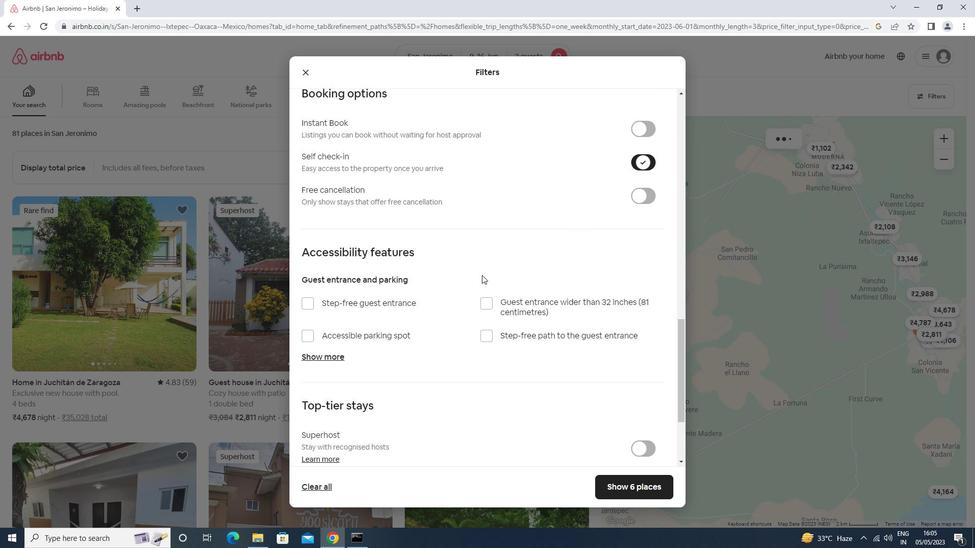 
Action: Mouse moved to (475, 284)
Screenshot: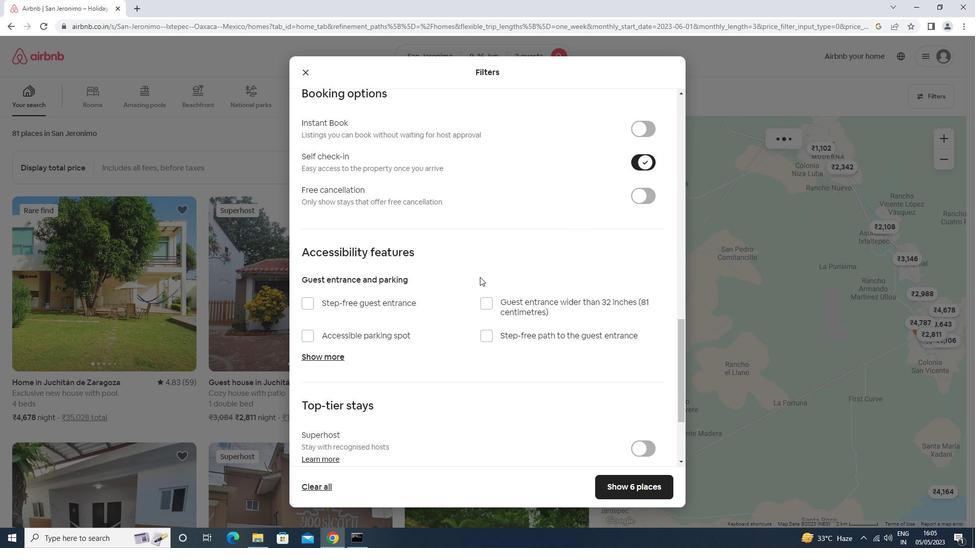 
Action: Mouse scrolled (475, 283) with delta (0, 0)
Screenshot: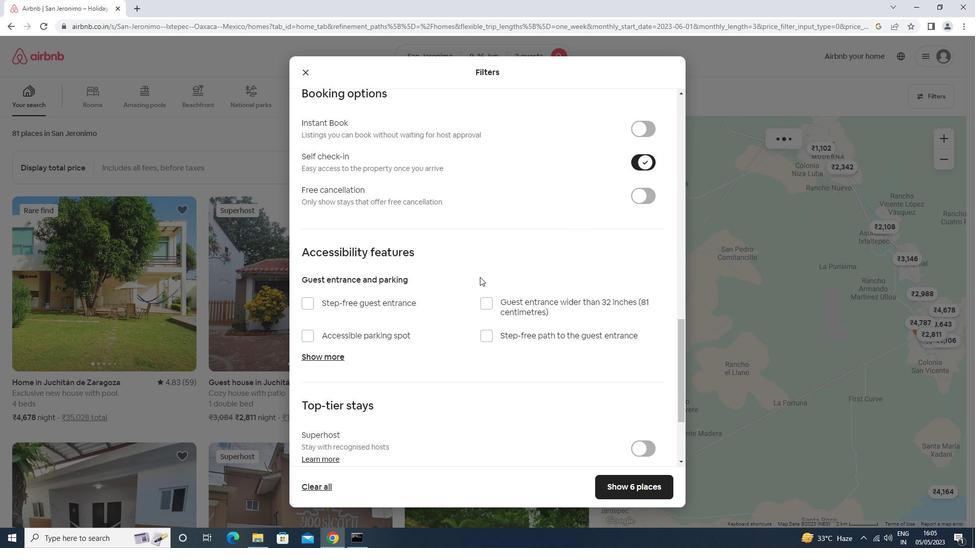 
Action: Mouse scrolled (475, 284) with delta (0, 0)
Screenshot: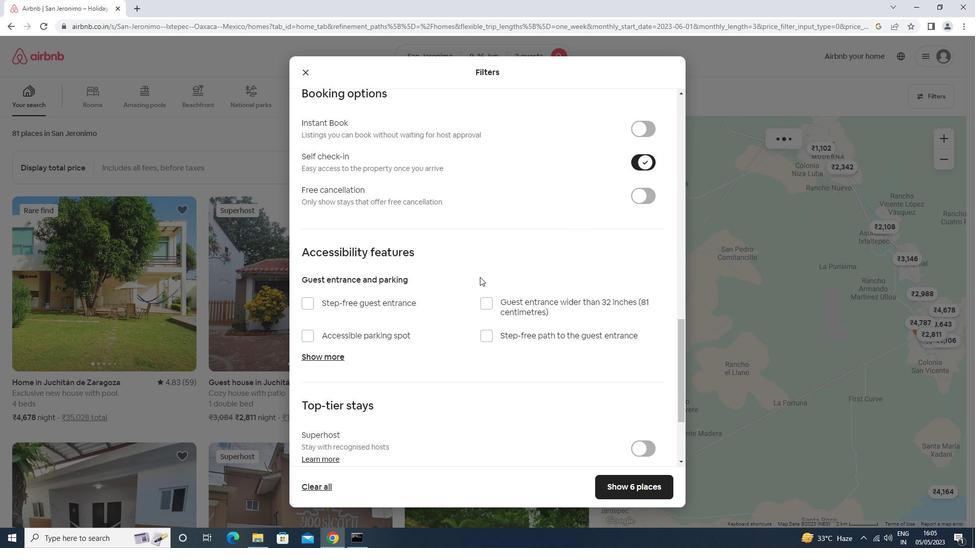 
Action: Mouse moved to (474, 284)
Screenshot: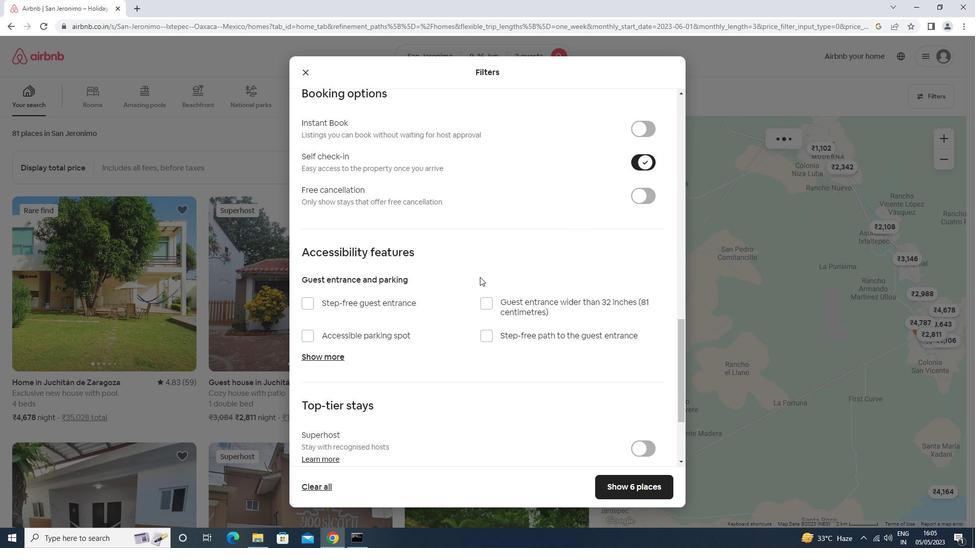 
Action: Mouse scrolled (474, 283) with delta (0, 0)
Screenshot: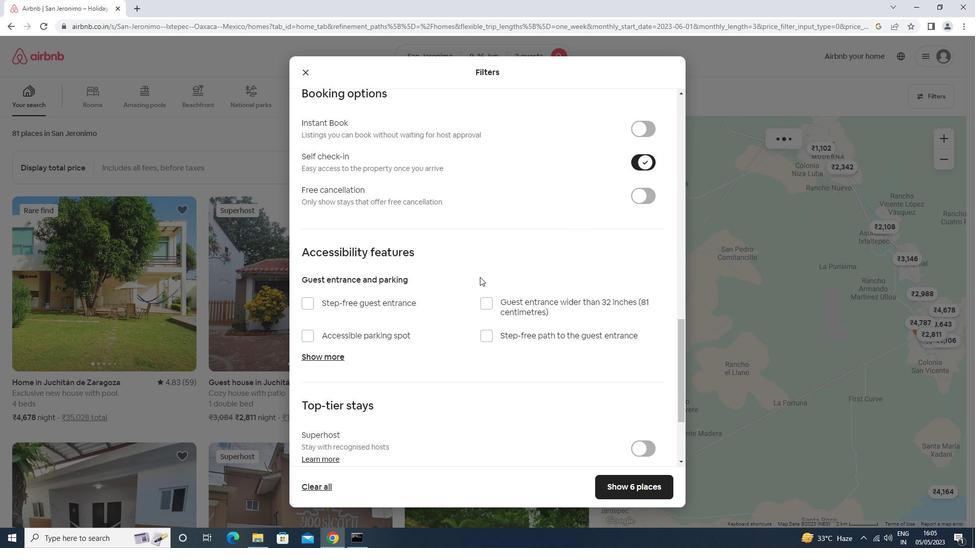 
Action: Mouse moved to (474, 285)
Screenshot: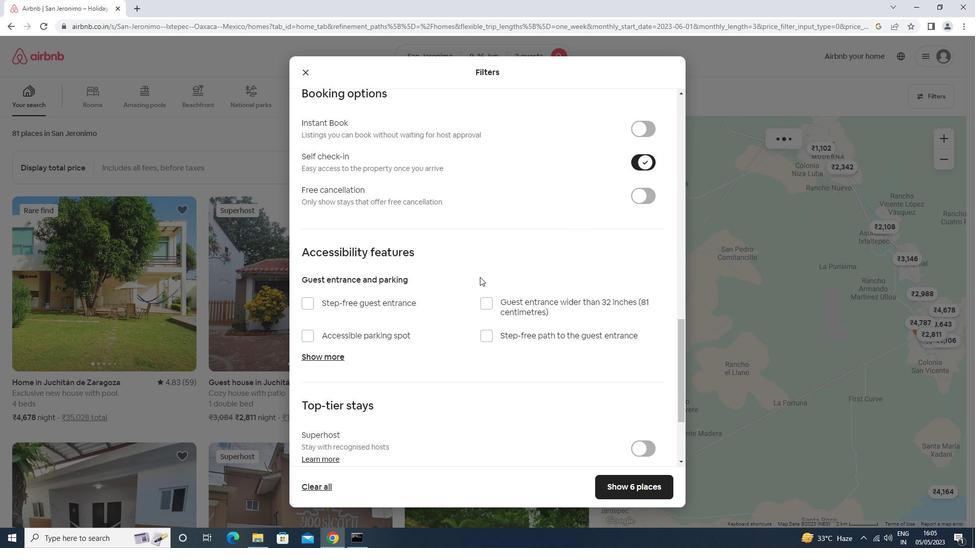 
Action: Mouse scrolled (474, 284) with delta (0, 0)
Screenshot: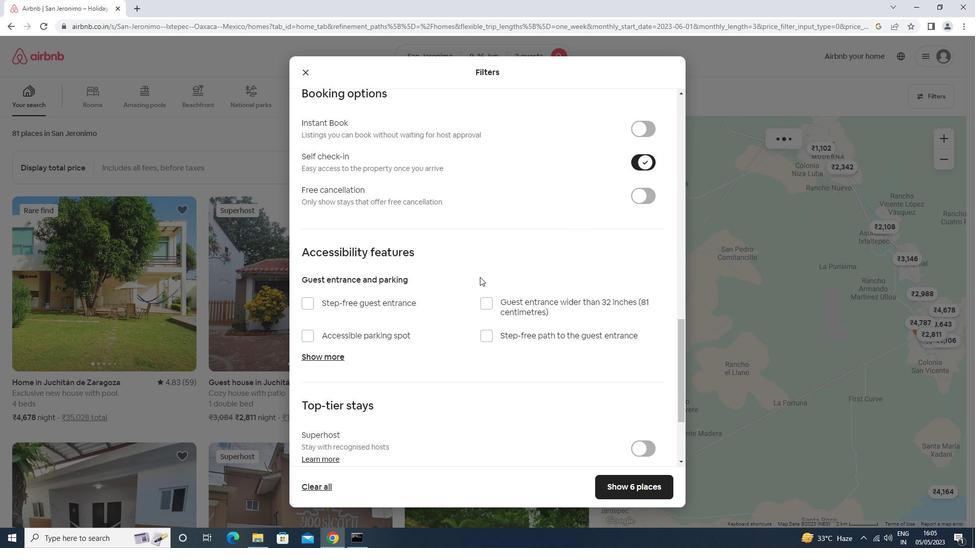 
Action: Mouse moved to (325, 411)
Screenshot: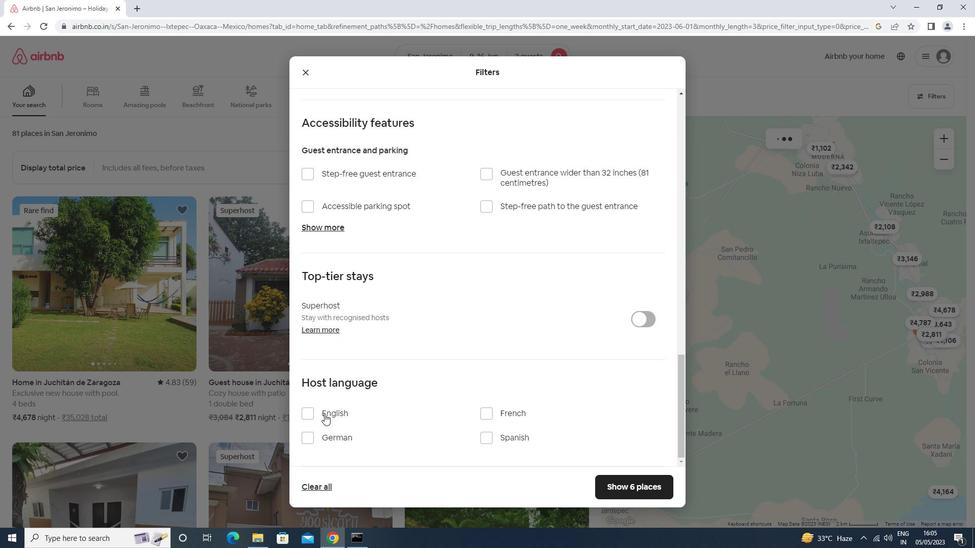 
Action: Mouse pressed left at (325, 411)
Screenshot: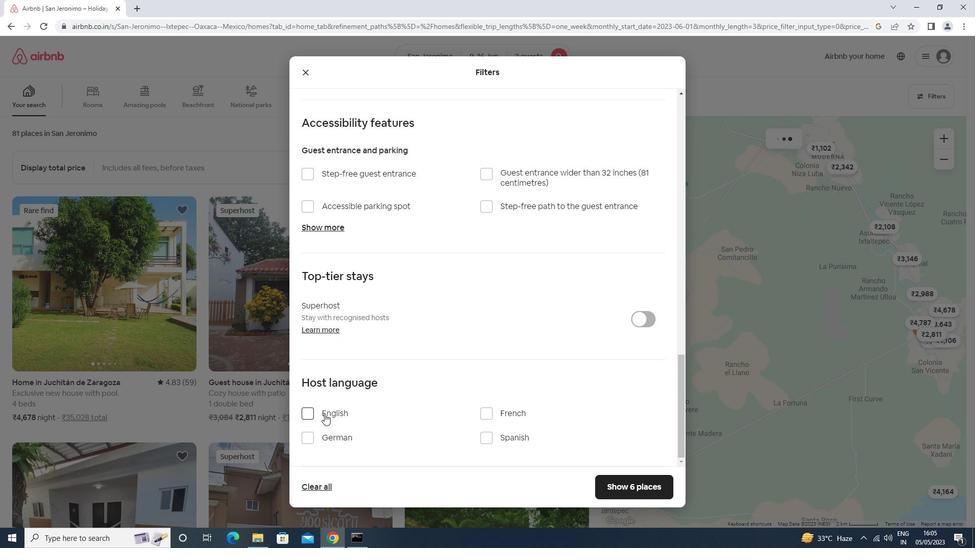
Action: Mouse moved to (641, 485)
Screenshot: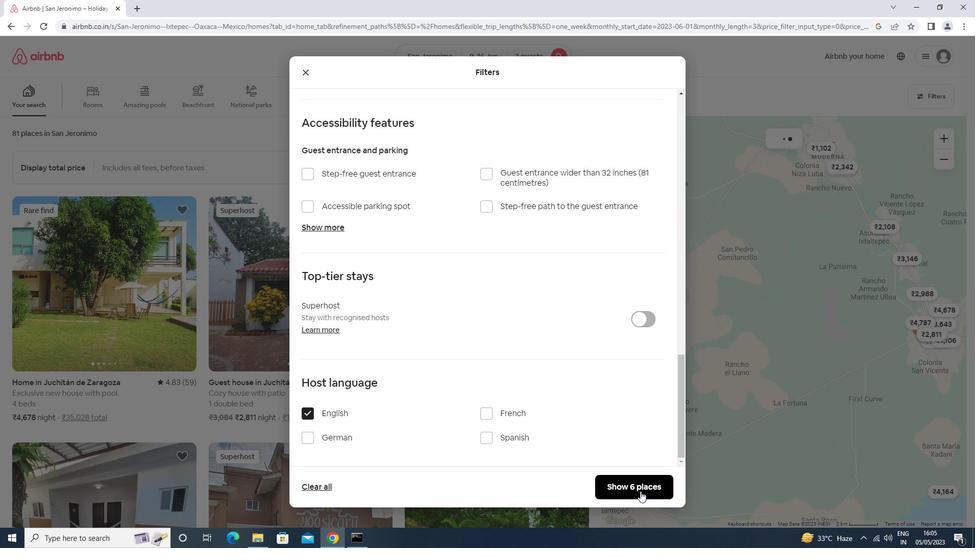 
Action: Mouse pressed left at (641, 485)
Screenshot: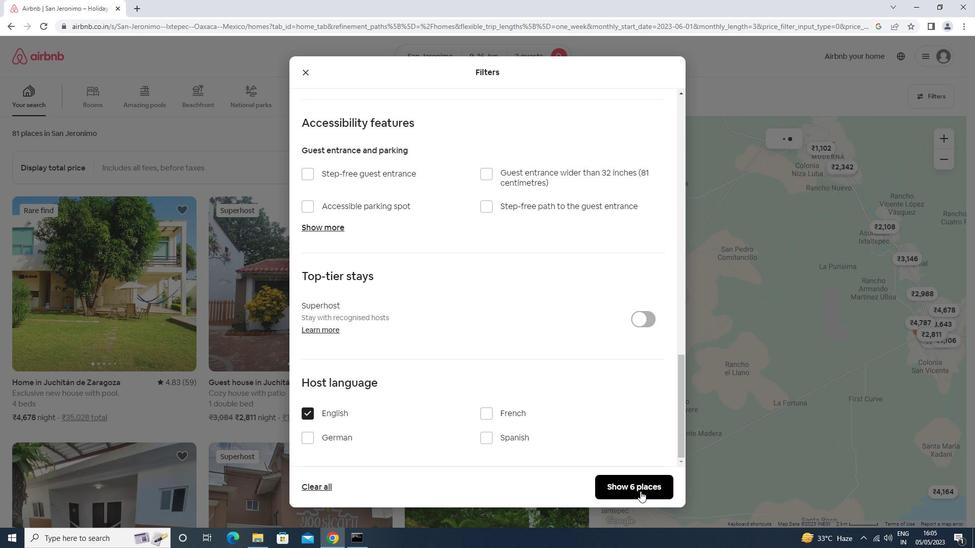 
